 Task: For heading Use Georgia with cyan colour & bold.  font size for heading22,  'Change the font style of data to'Lexend and font size to 14,  Change the alignment of both headline & data to Align right In the sheet  auditingSalesForecast_2024
Action: Mouse moved to (234, 153)
Screenshot: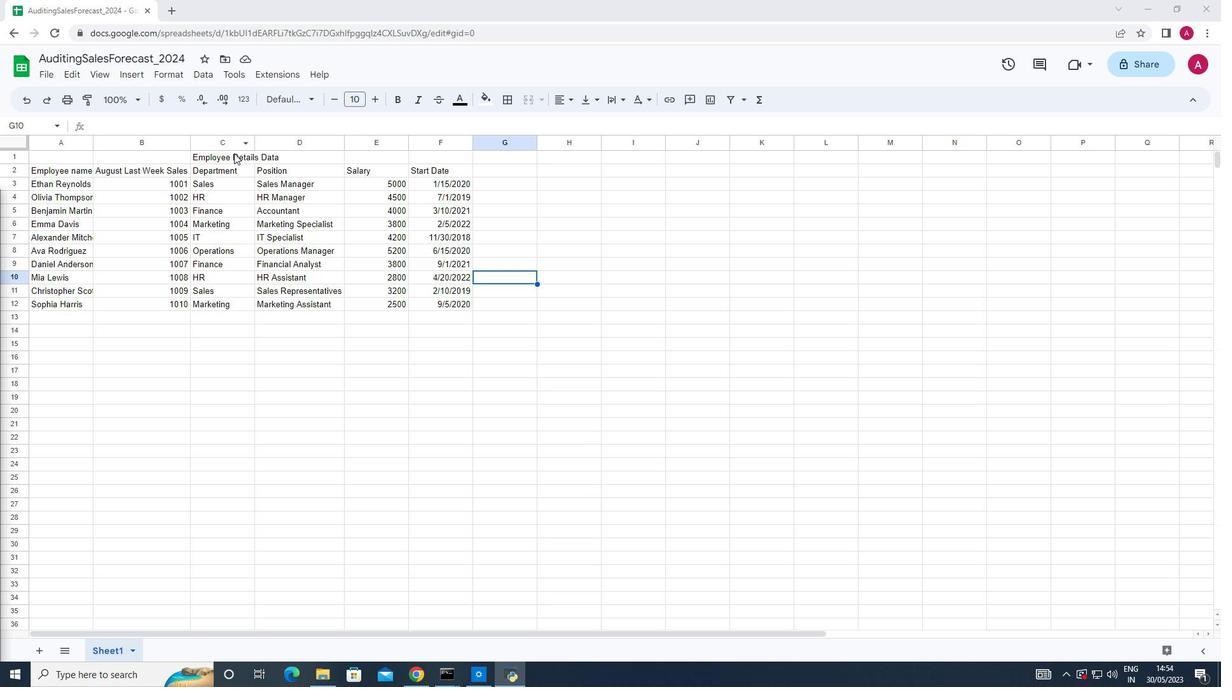 
Action: Mouse pressed left at (234, 153)
Screenshot: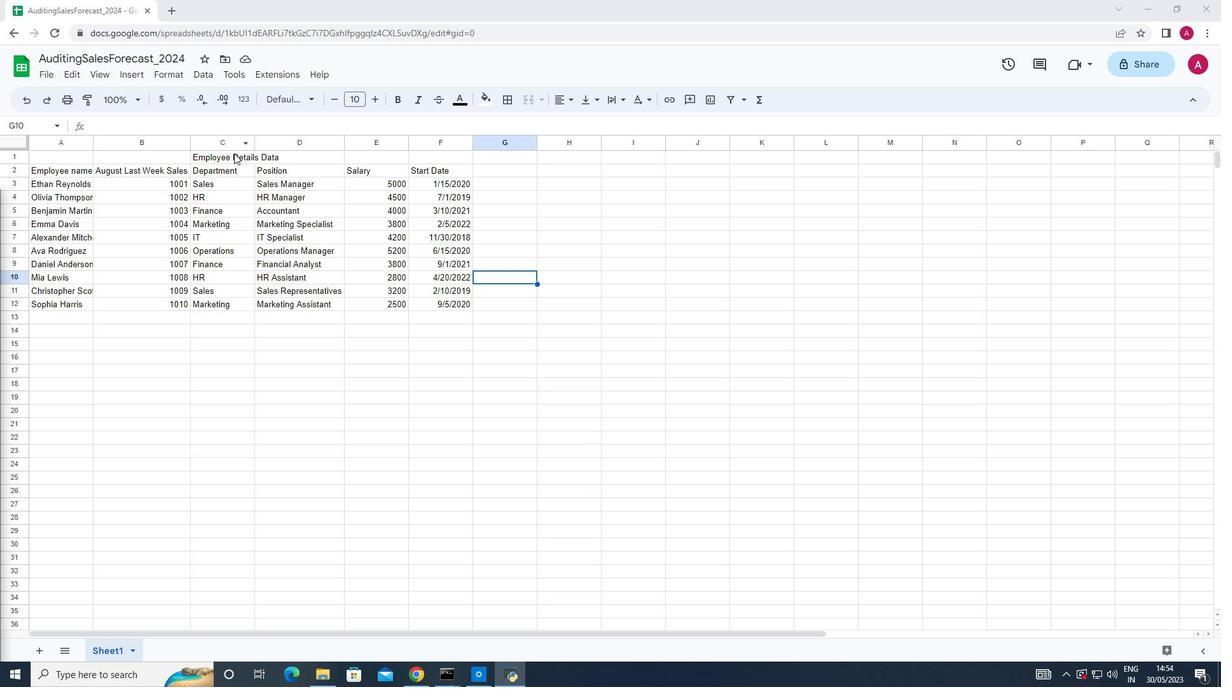 
Action: Mouse moved to (308, 94)
Screenshot: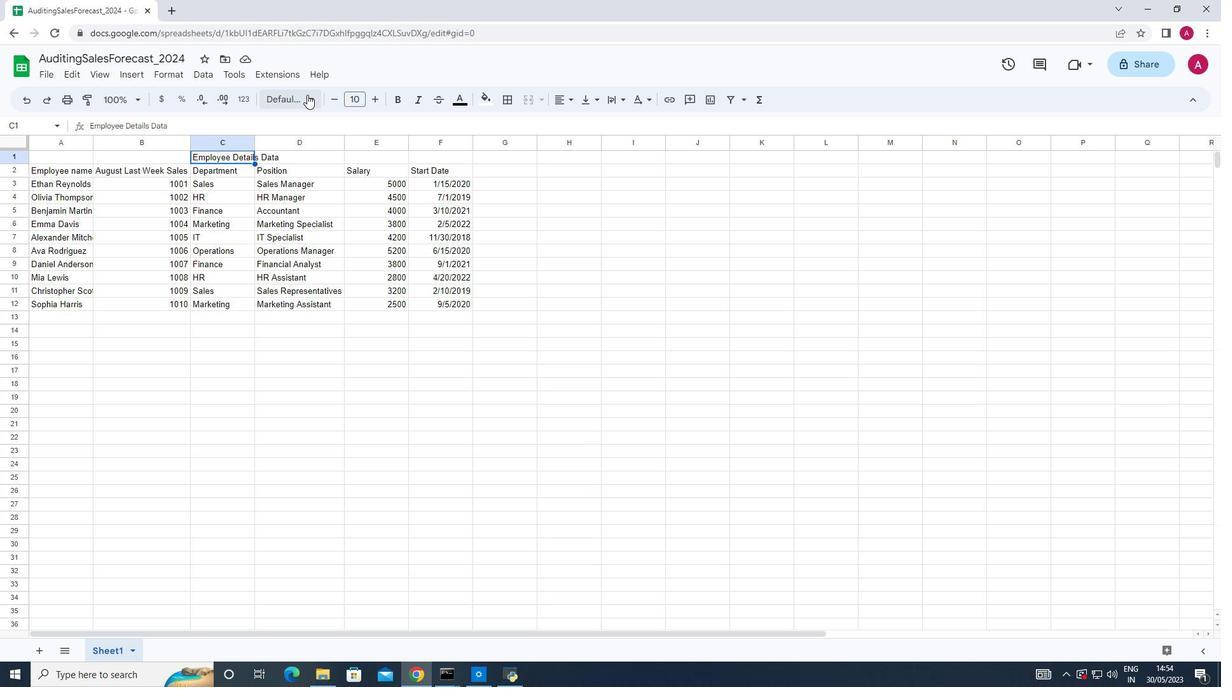
Action: Mouse pressed left at (308, 94)
Screenshot: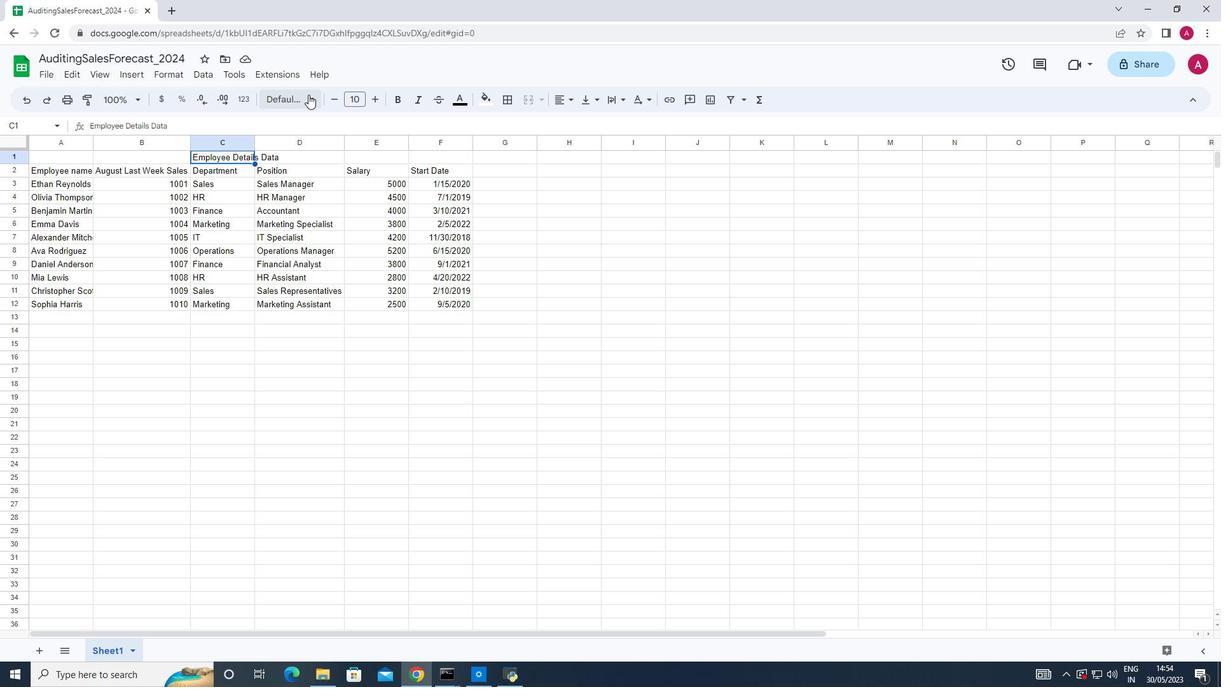 
Action: Mouse moved to (304, 482)
Screenshot: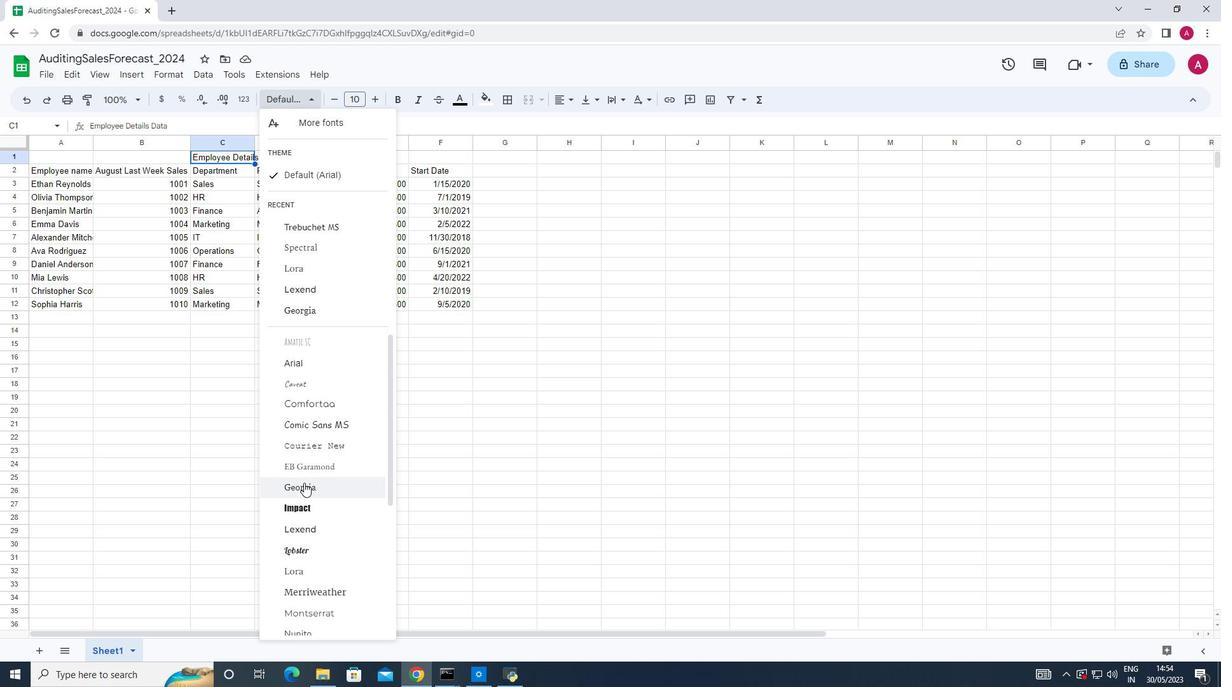 
Action: Mouse pressed left at (304, 482)
Screenshot: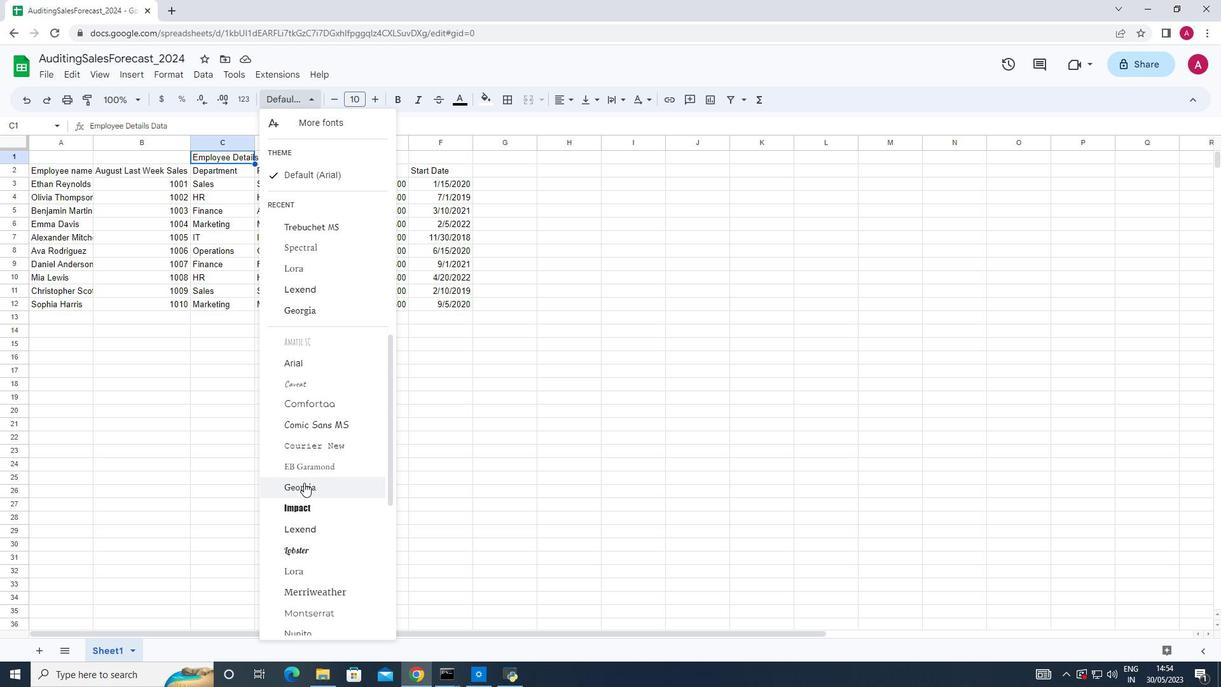 
Action: Mouse moved to (484, 104)
Screenshot: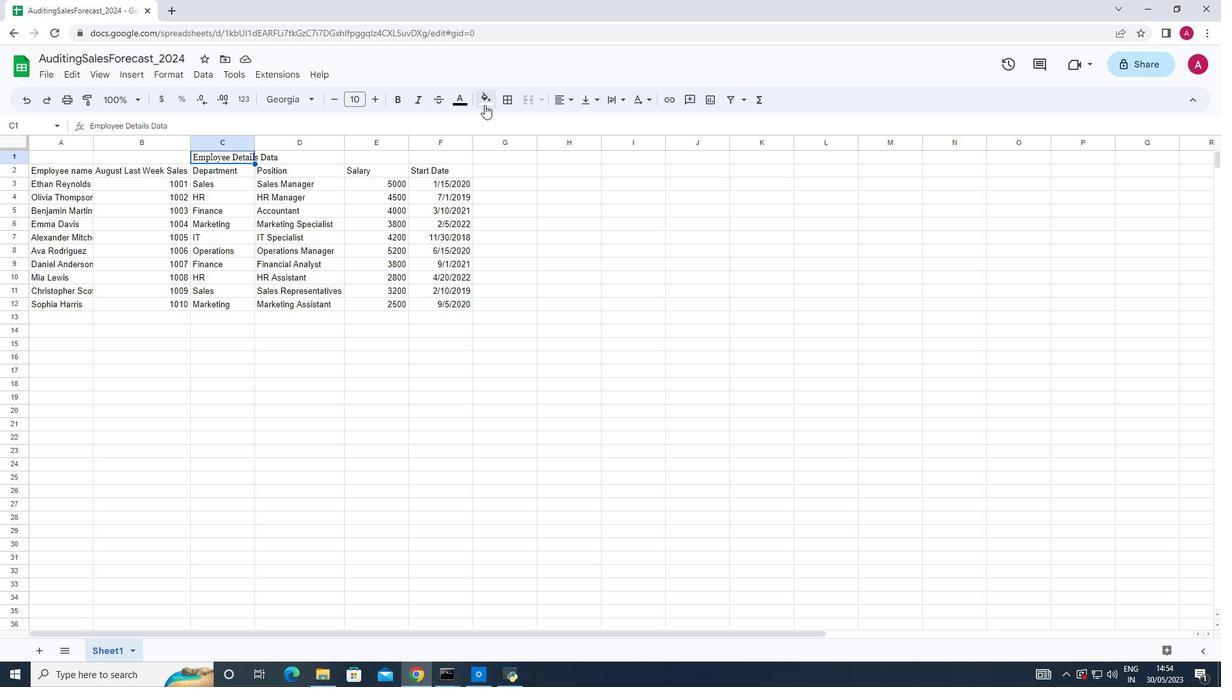 
Action: Mouse pressed left at (484, 104)
Screenshot: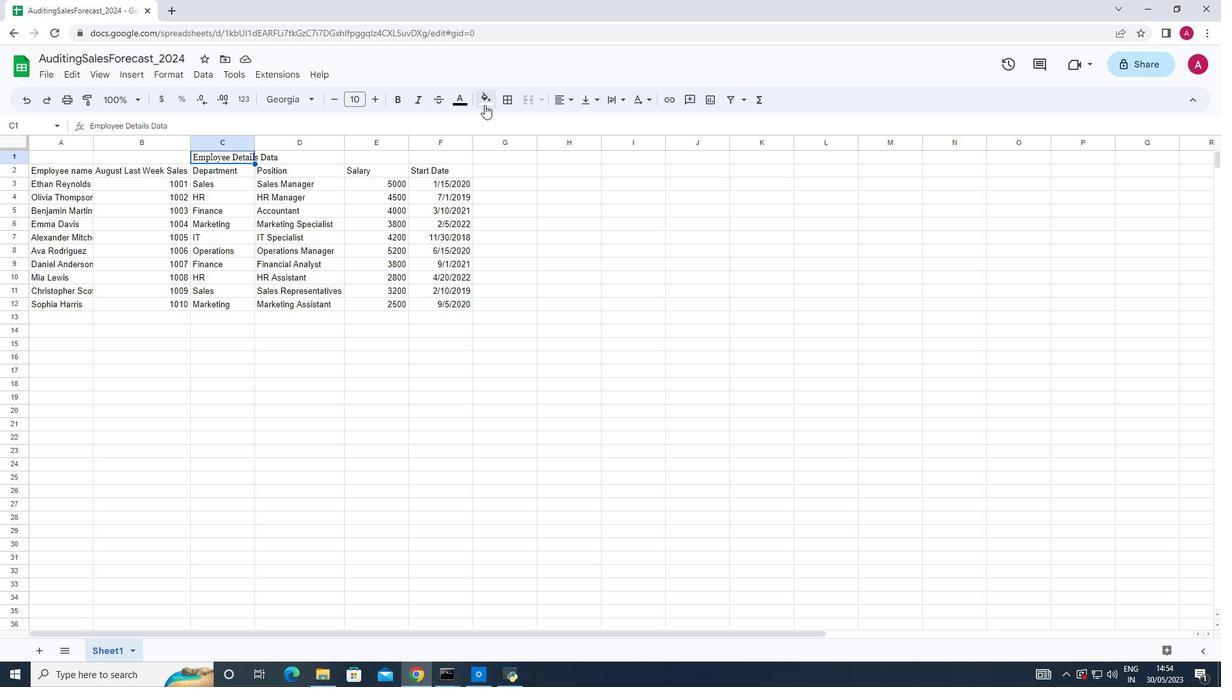 
Action: Mouse moved to (563, 161)
Screenshot: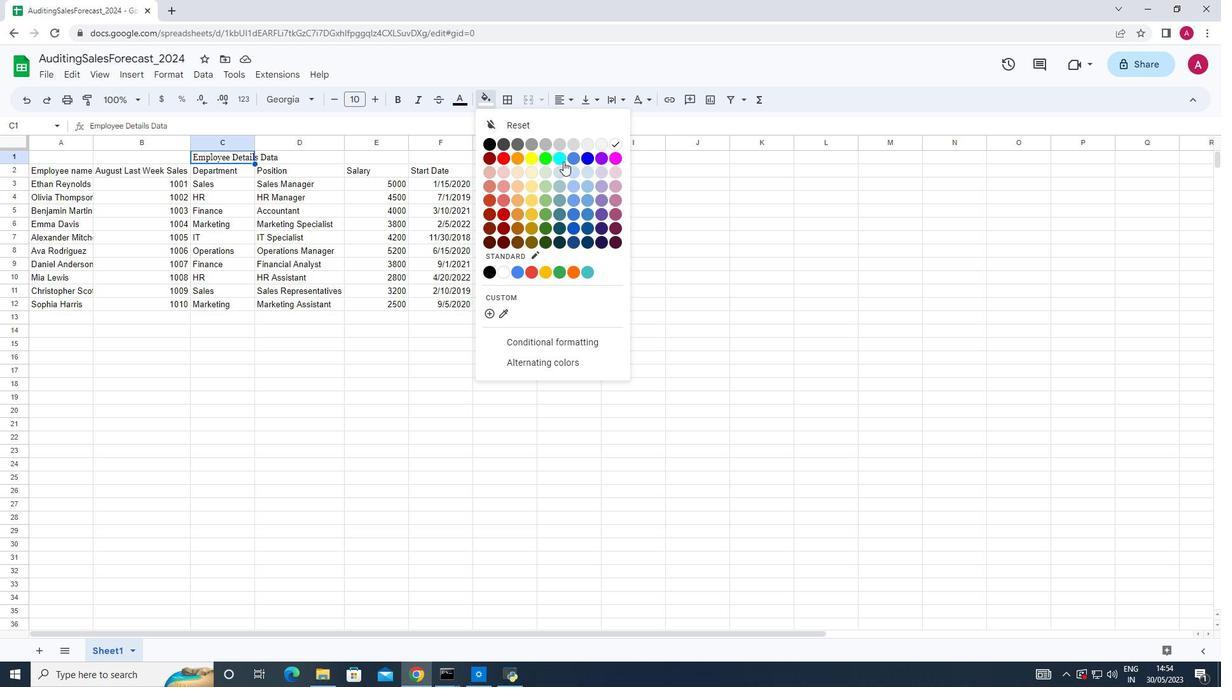 
Action: Mouse pressed left at (563, 161)
Screenshot: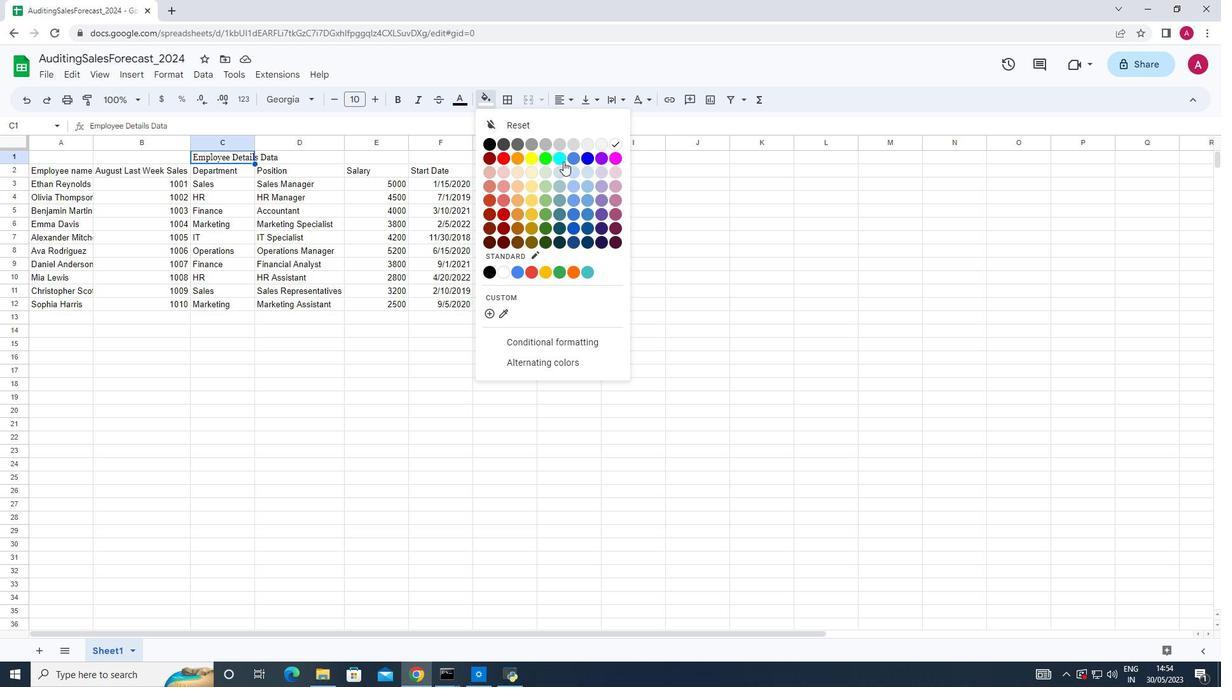 
Action: Mouse moved to (77, 155)
Screenshot: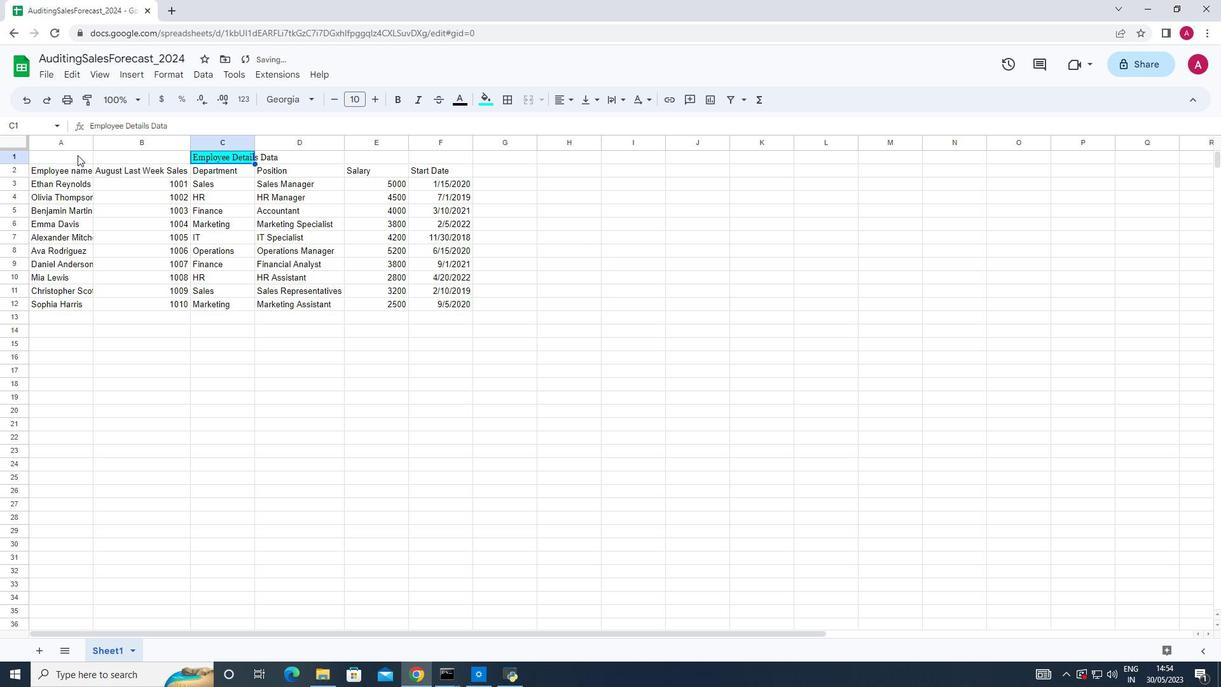 
Action: Mouse pressed left at (77, 155)
Screenshot: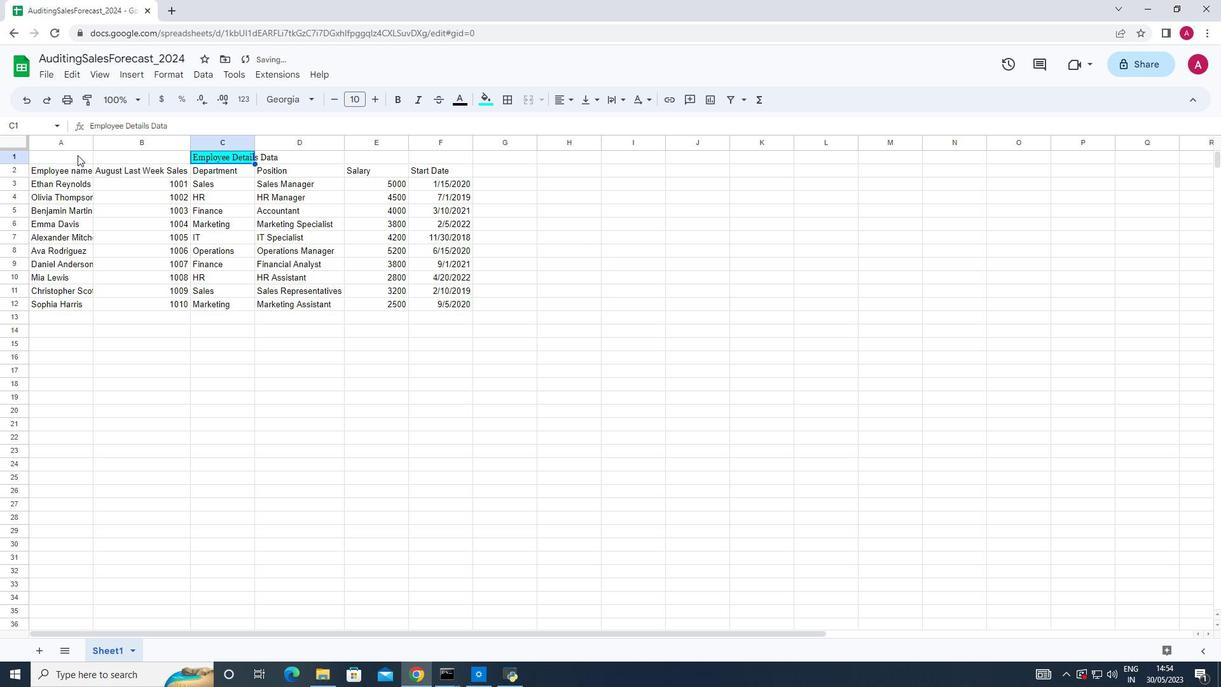 
Action: Mouse moved to (492, 99)
Screenshot: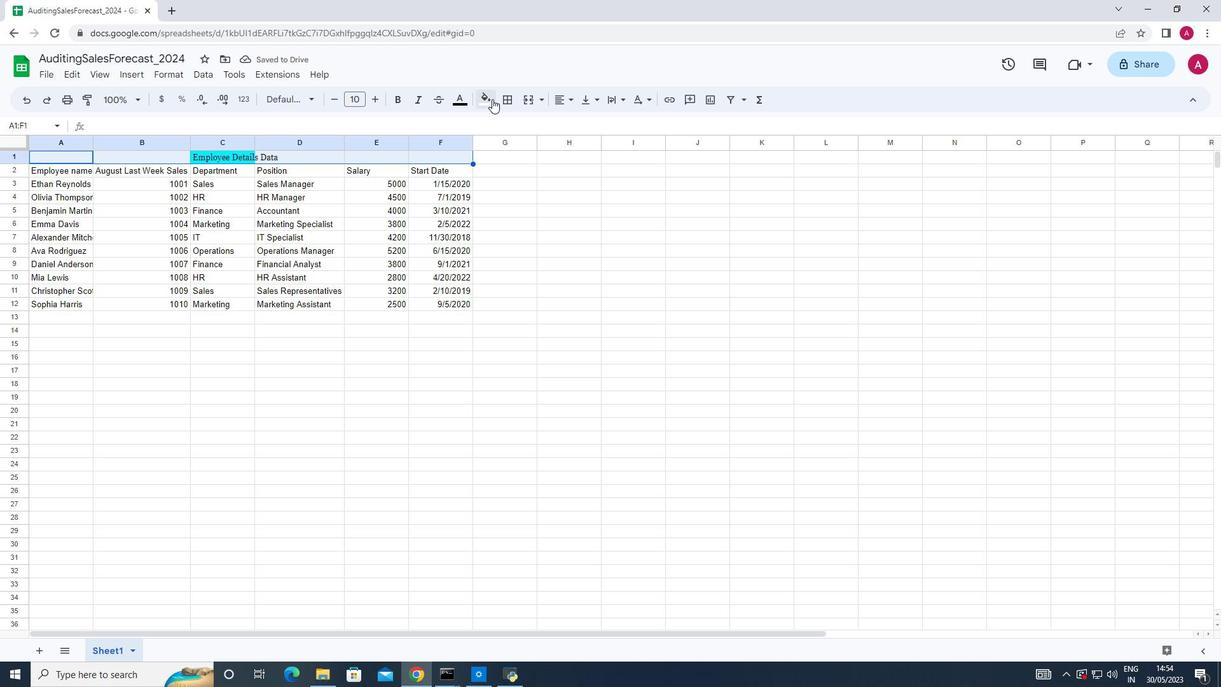 
Action: Mouse pressed left at (492, 99)
Screenshot: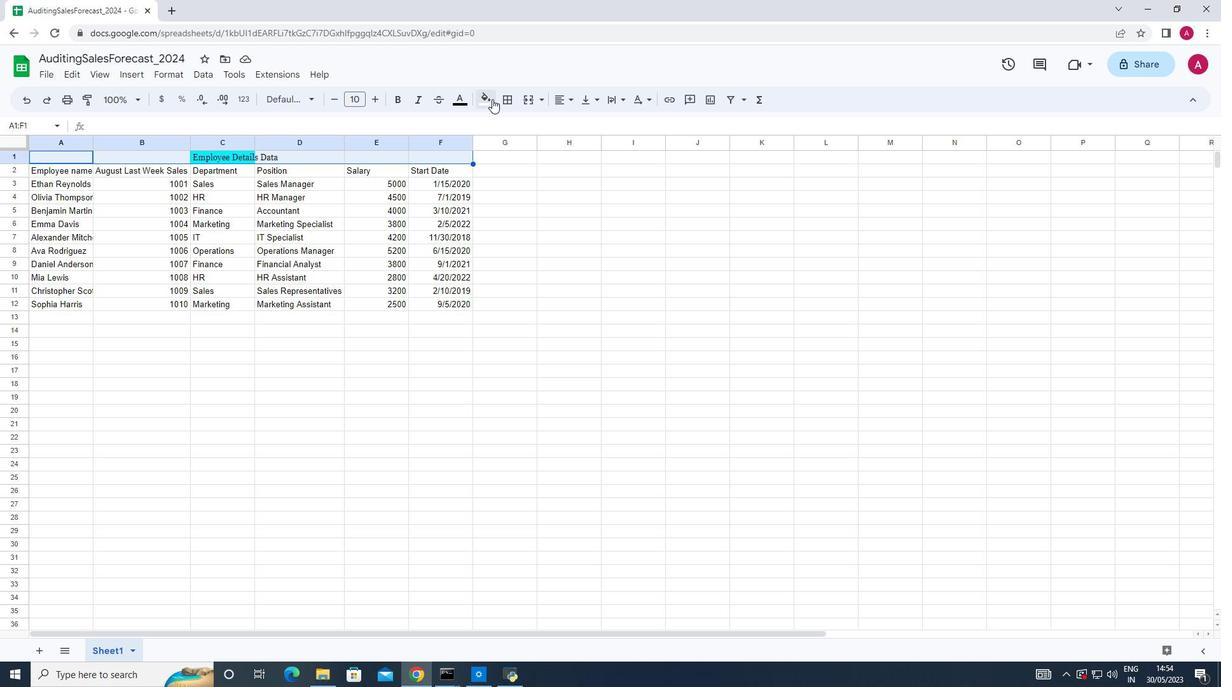 
Action: Mouse moved to (558, 160)
Screenshot: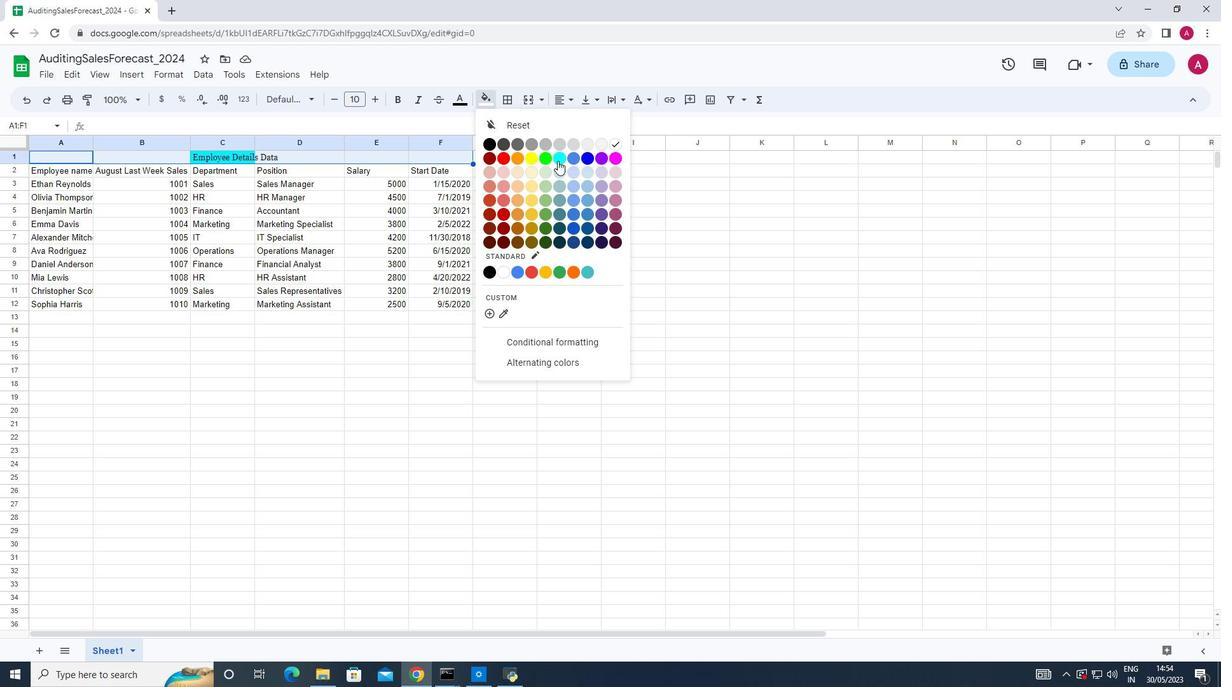 
Action: Mouse pressed left at (558, 160)
Screenshot: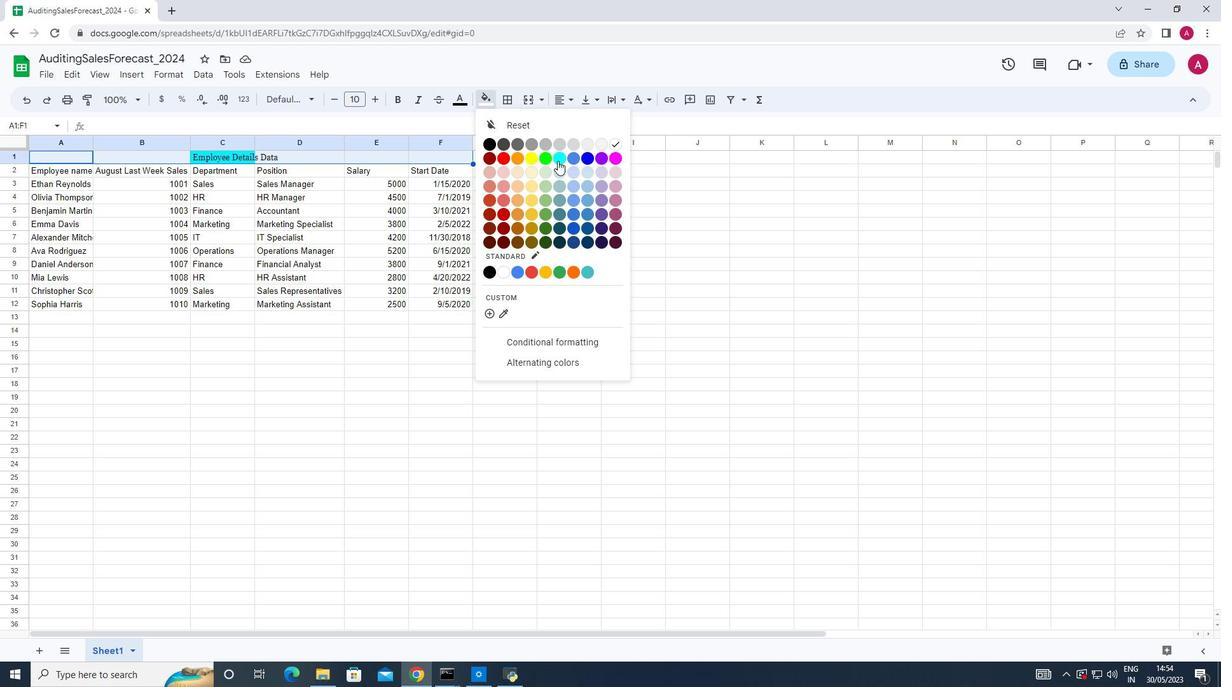 
Action: Mouse moved to (502, 163)
Screenshot: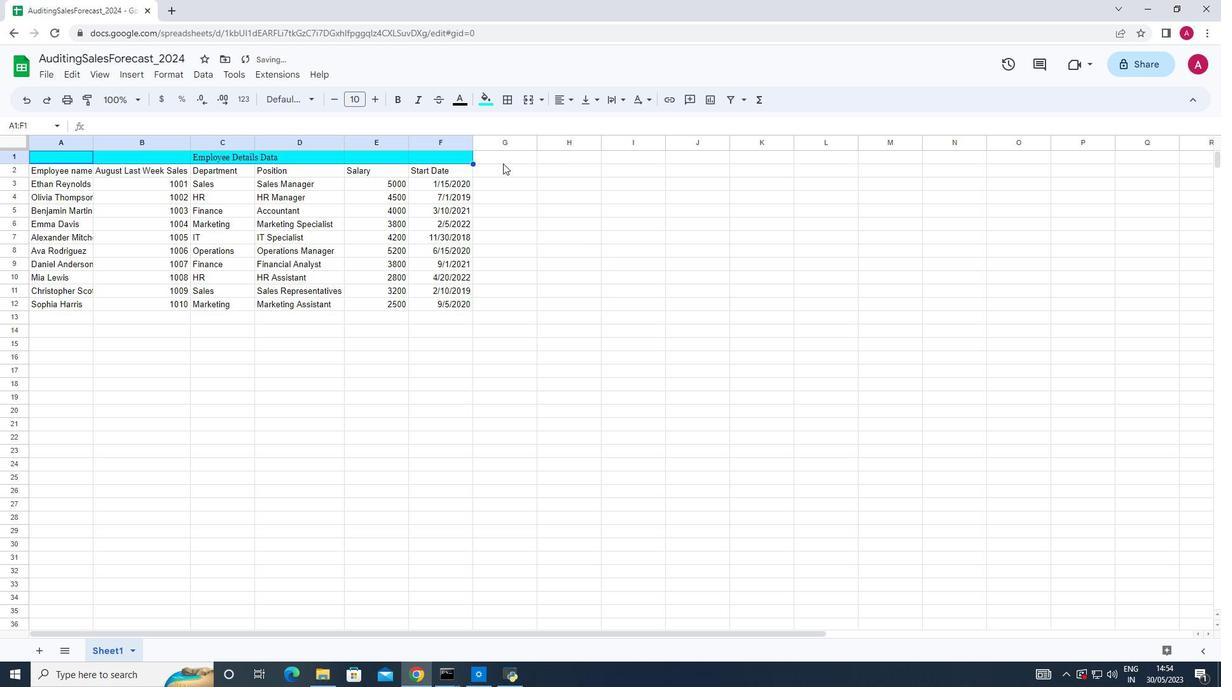 
Action: Mouse pressed left at (502, 163)
Screenshot: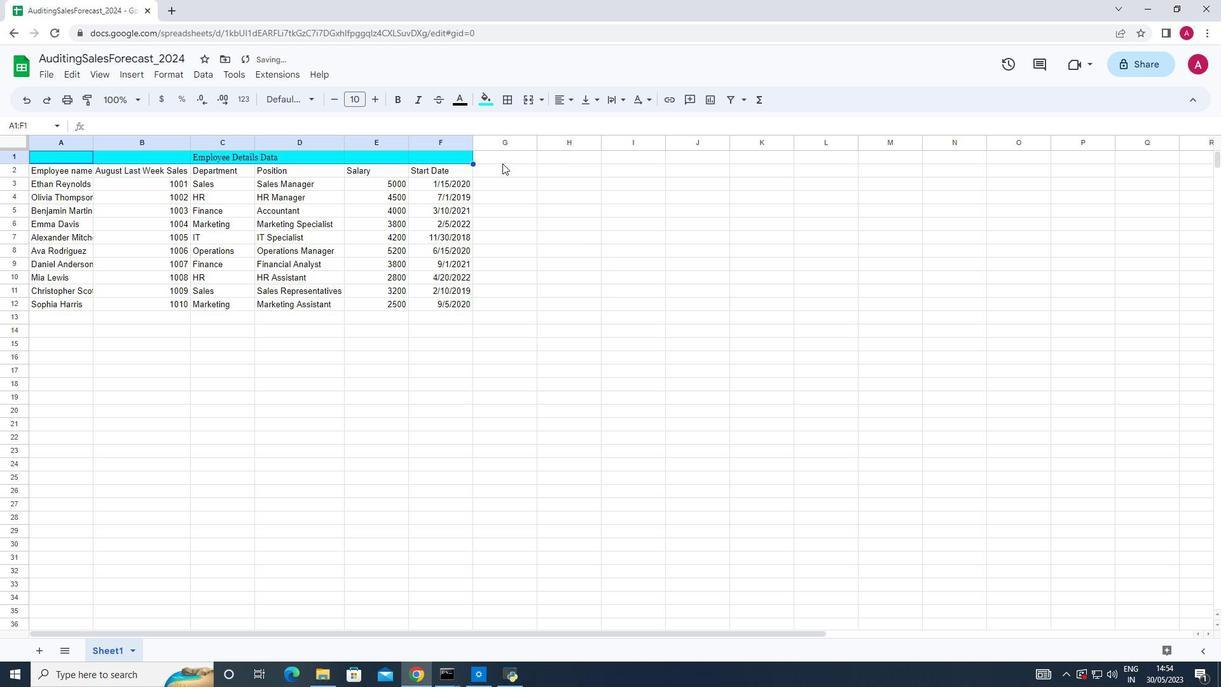
Action: Mouse moved to (270, 153)
Screenshot: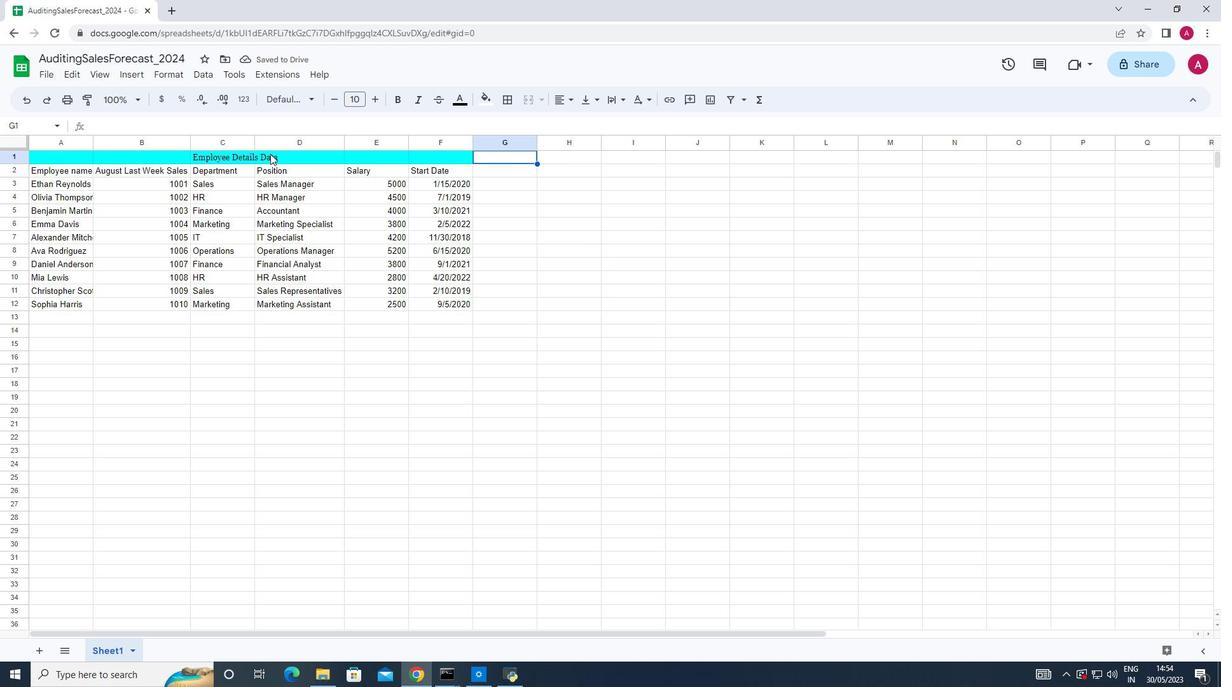 
Action: Mouse pressed left at (270, 153)
Screenshot: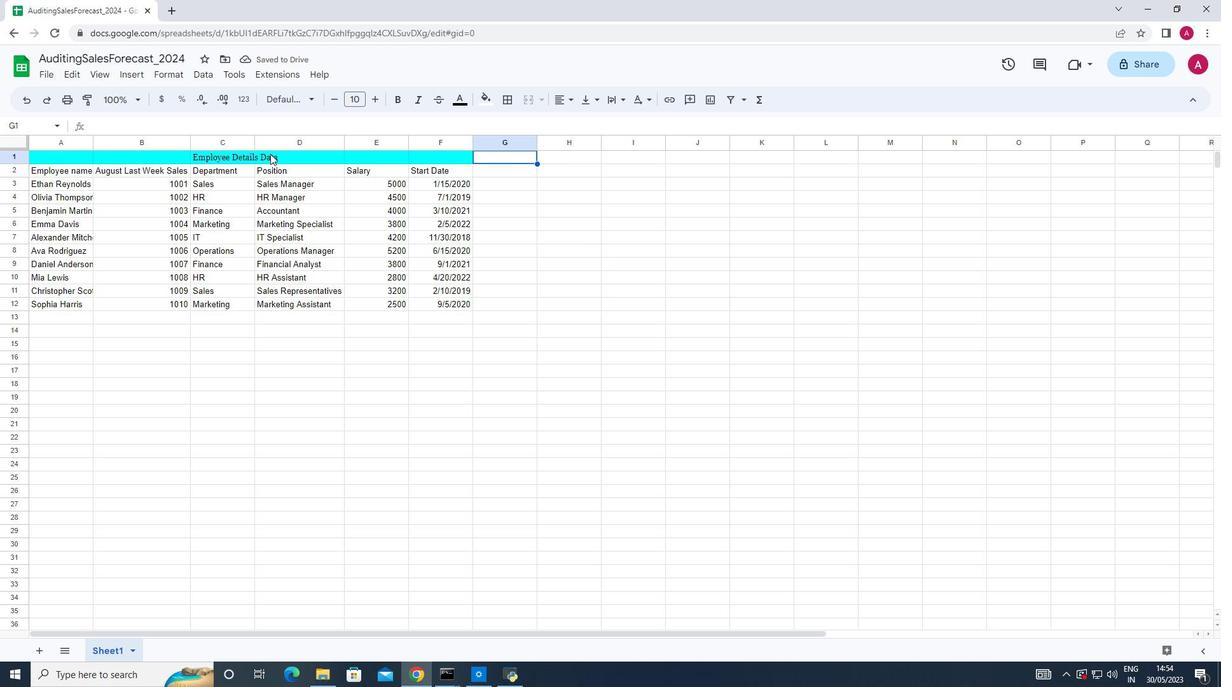 
Action: Mouse moved to (222, 156)
Screenshot: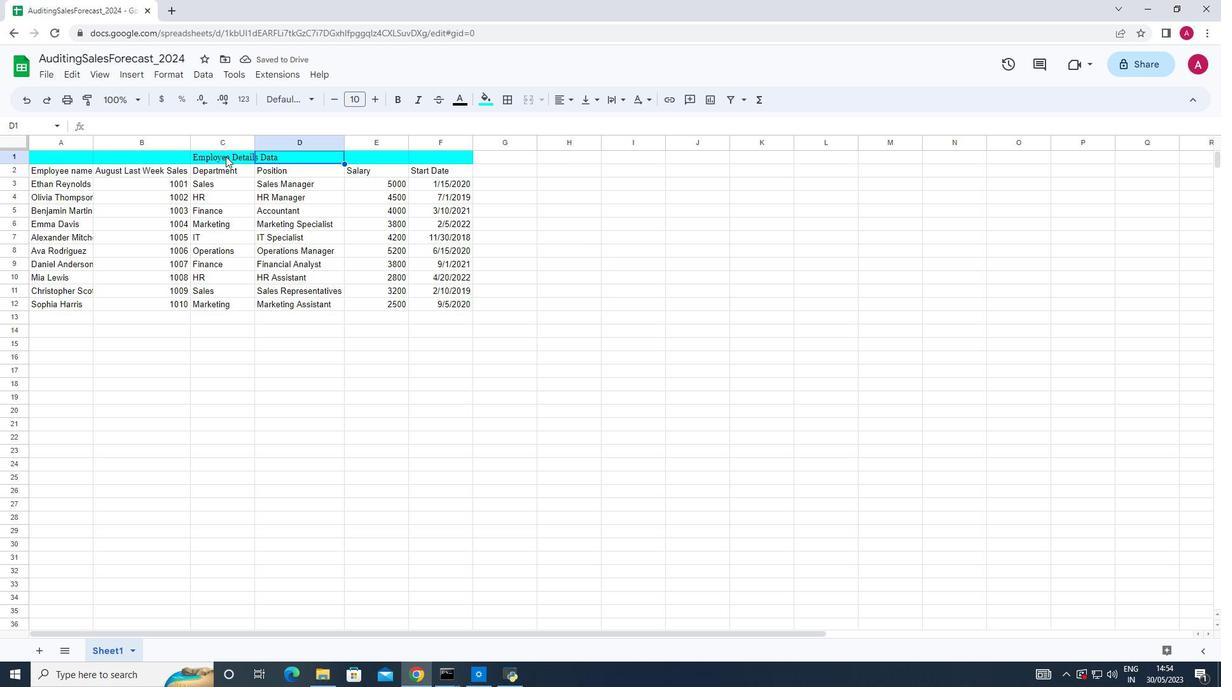 
Action: Mouse pressed left at (222, 156)
Screenshot: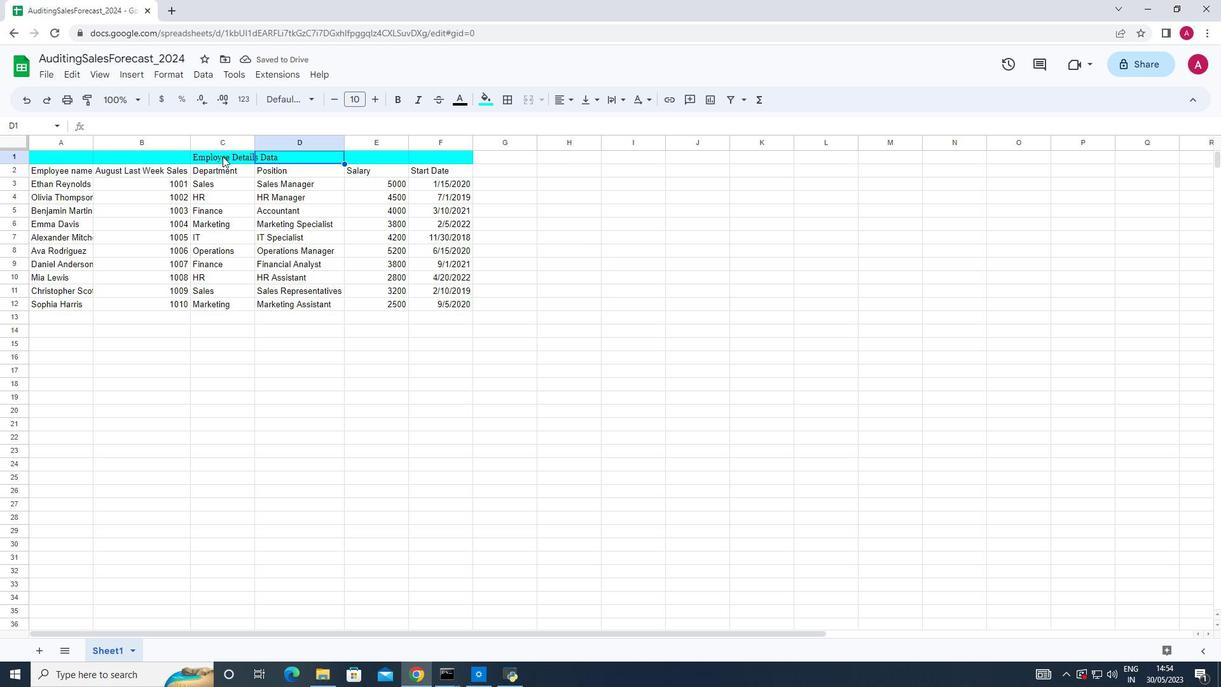 
Action: Mouse moved to (372, 99)
Screenshot: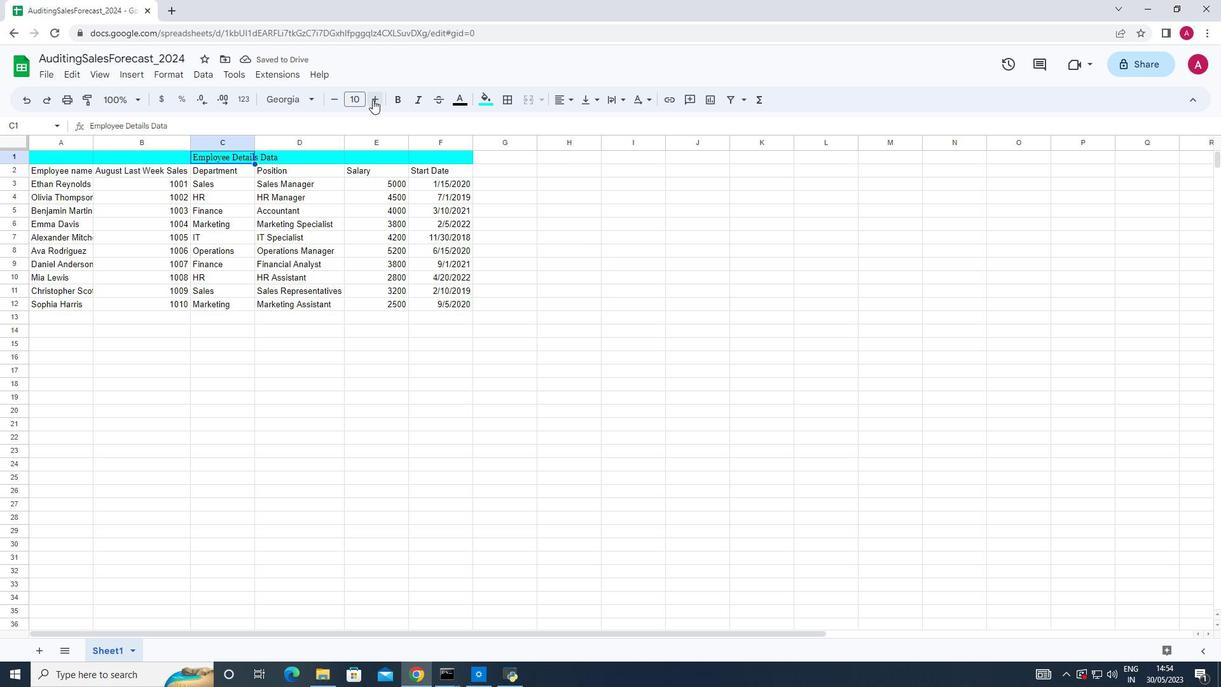 
Action: Mouse pressed left at (372, 99)
Screenshot: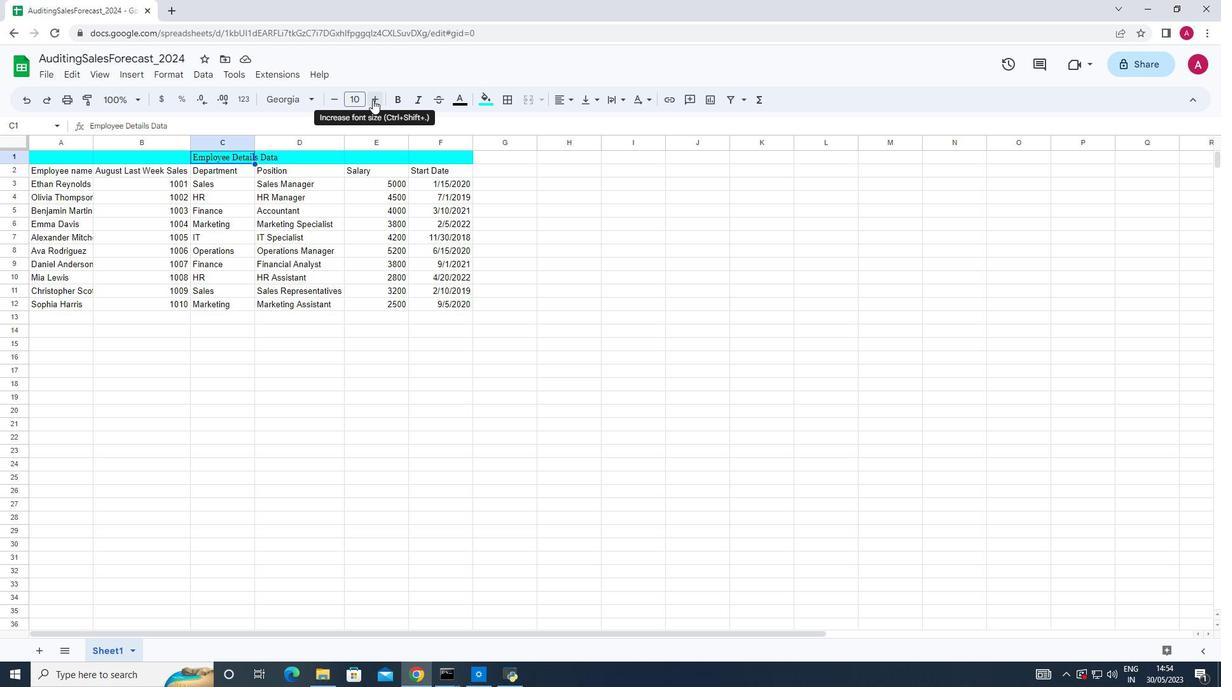 
Action: Mouse pressed left at (372, 99)
Screenshot: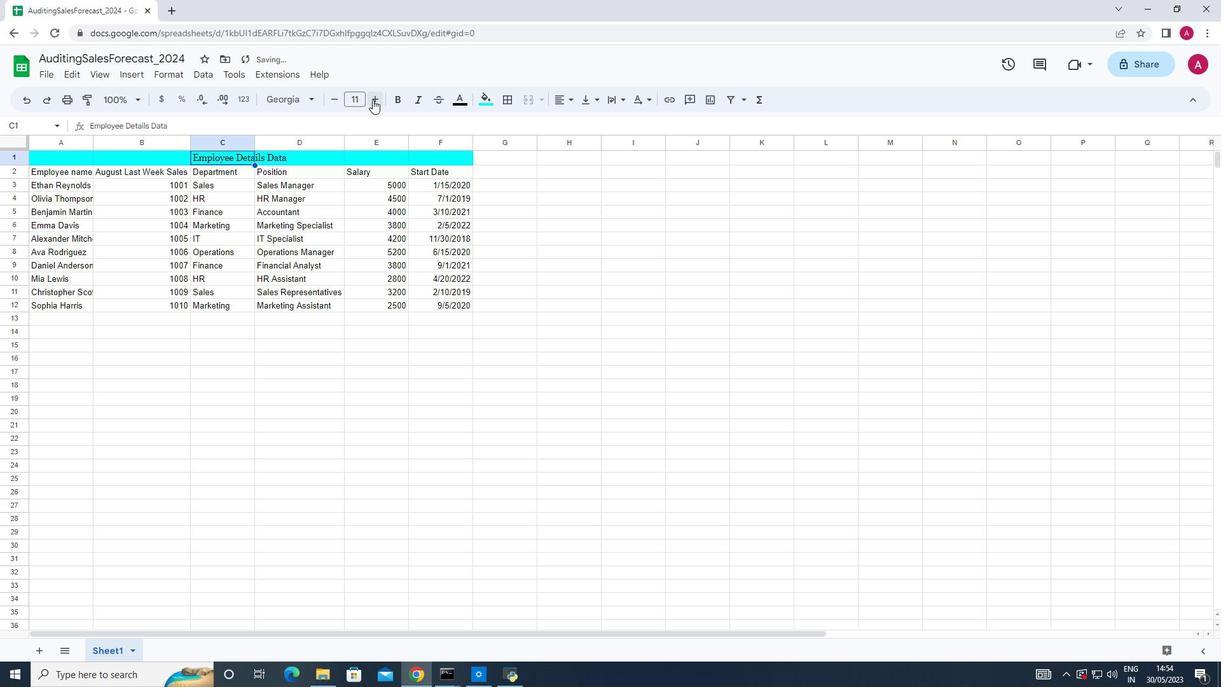 
Action: Mouse pressed left at (372, 99)
Screenshot: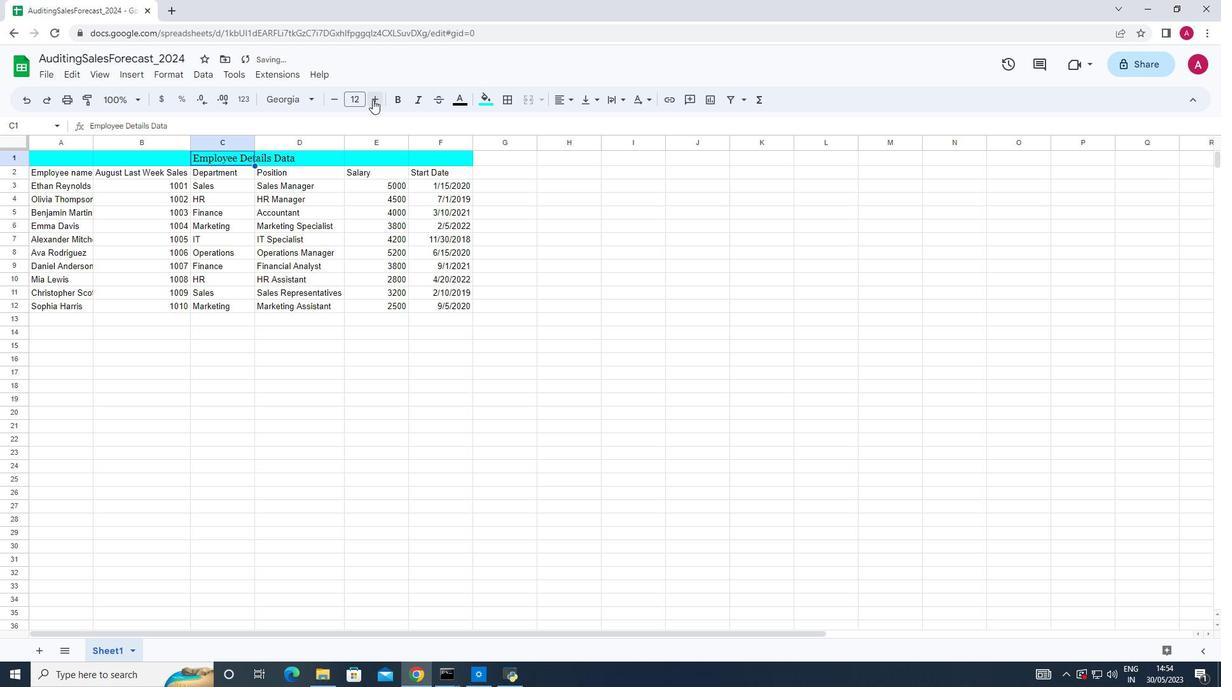 
Action: Mouse pressed left at (372, 99)
Screenshot: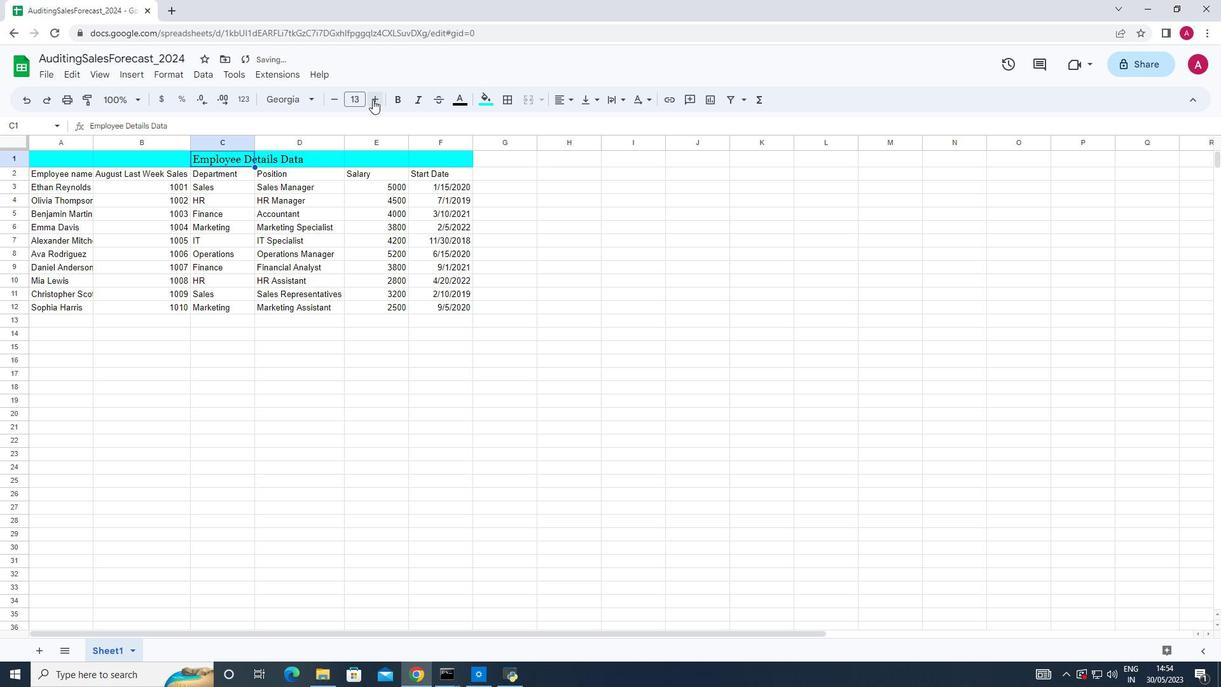 
Action: Mouse pressed left at (372, 99)
Screenshot: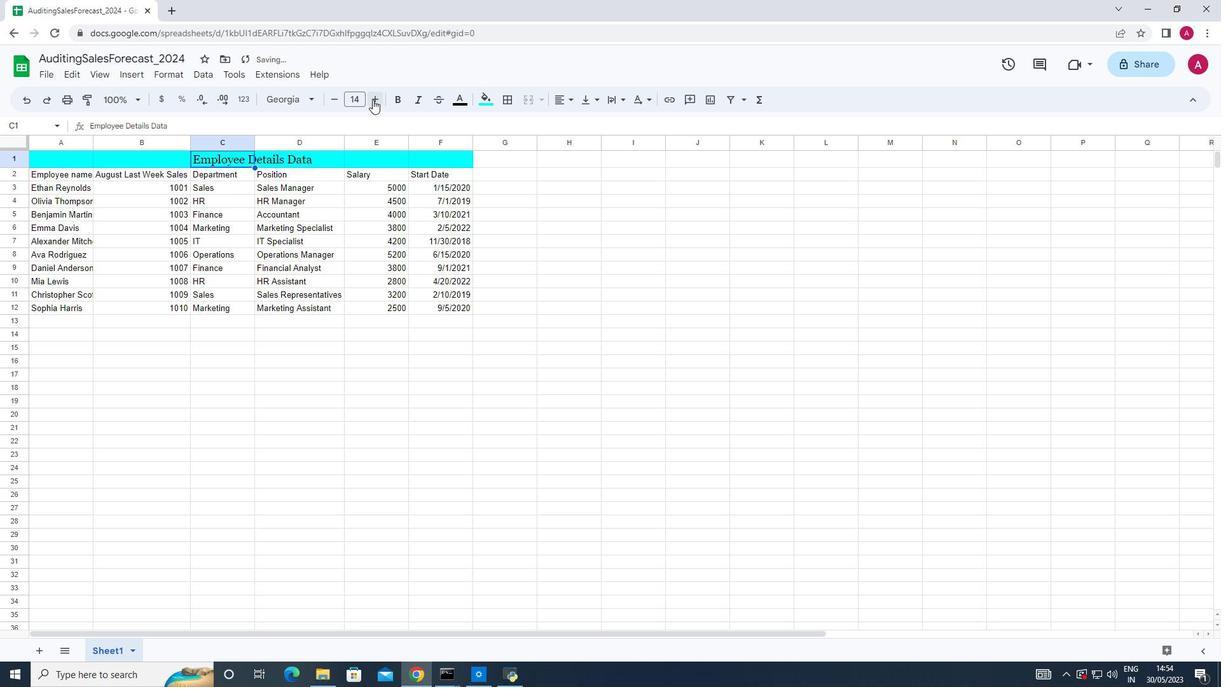 
Action: Mouse pressed left at (372, 99)
Screenshot: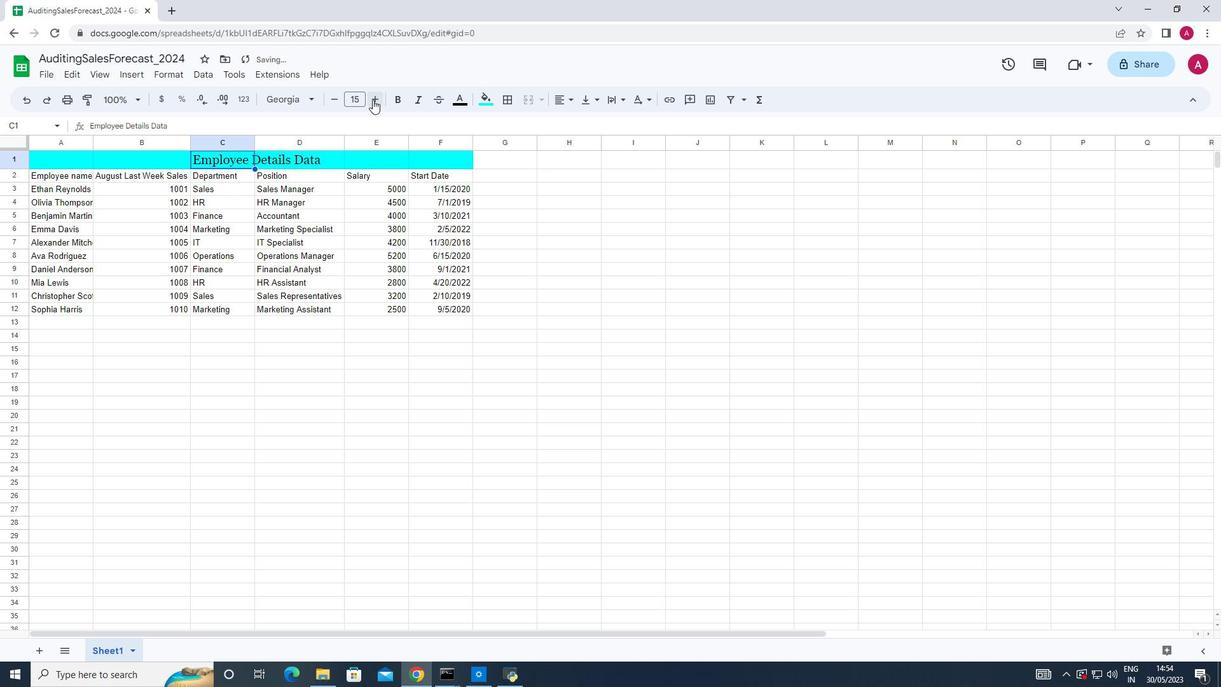 
Action: Mouse pressed left at (372, 99)
Screenshot: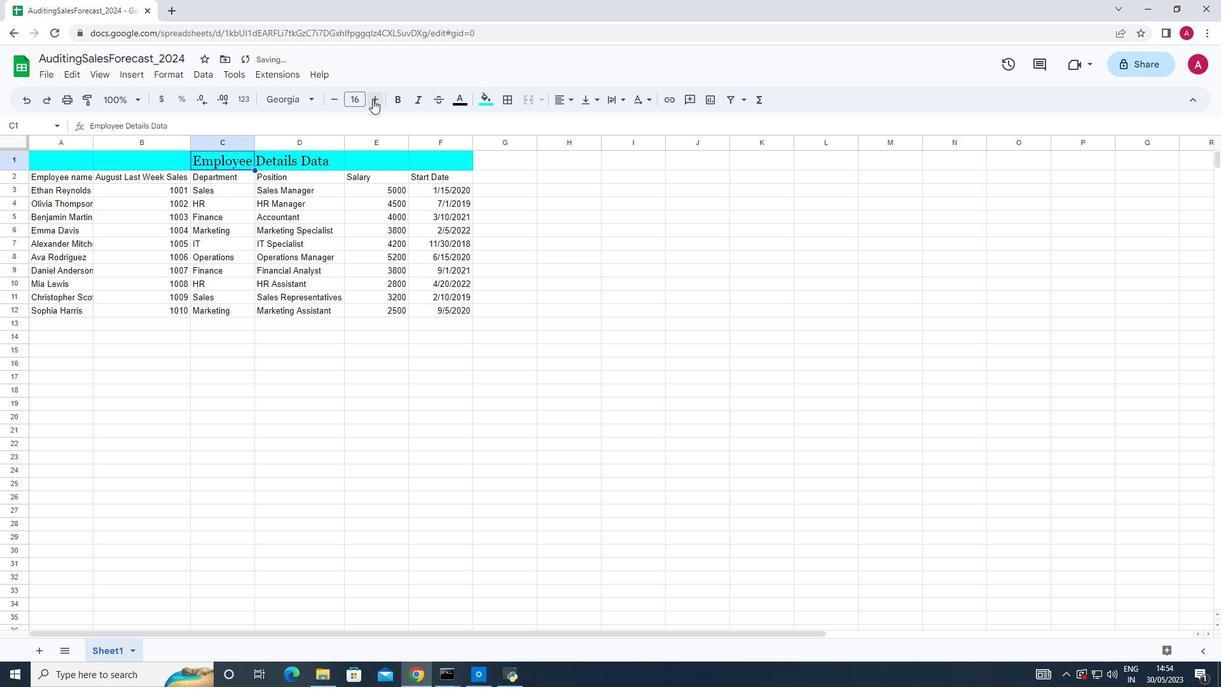 
Action: Mouse pressed left at (372, 99)
Screenshot: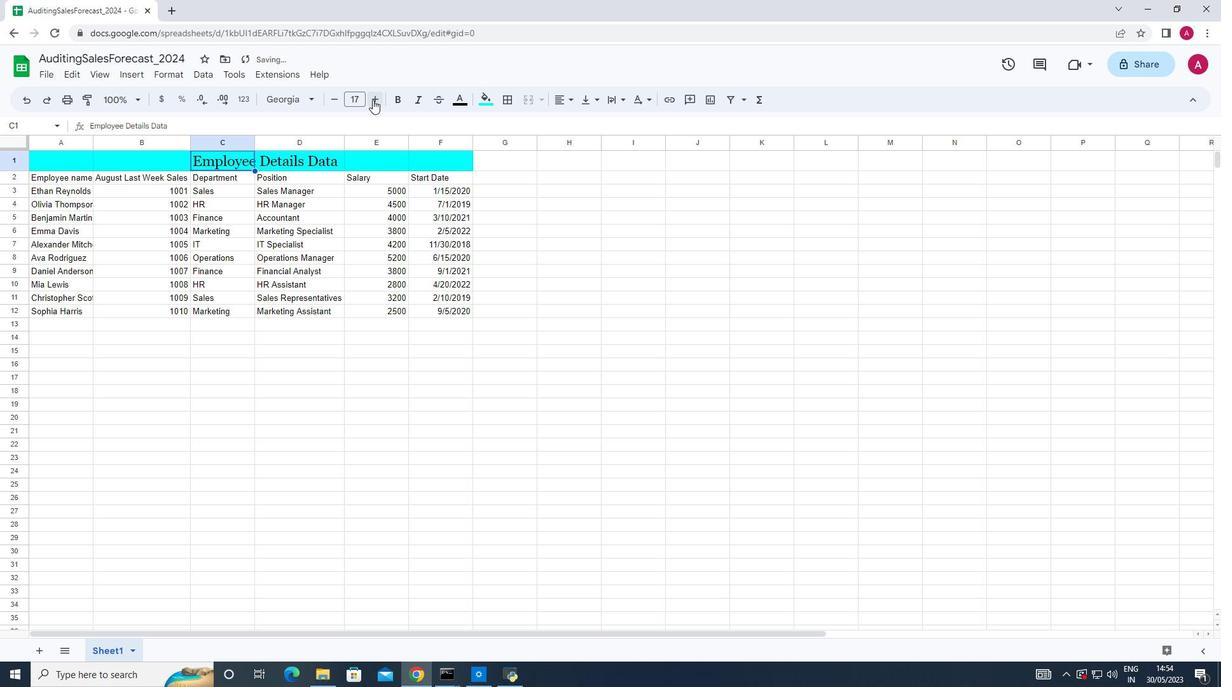 
Action: Mouse pressed left at (372, 99)
Screenshot: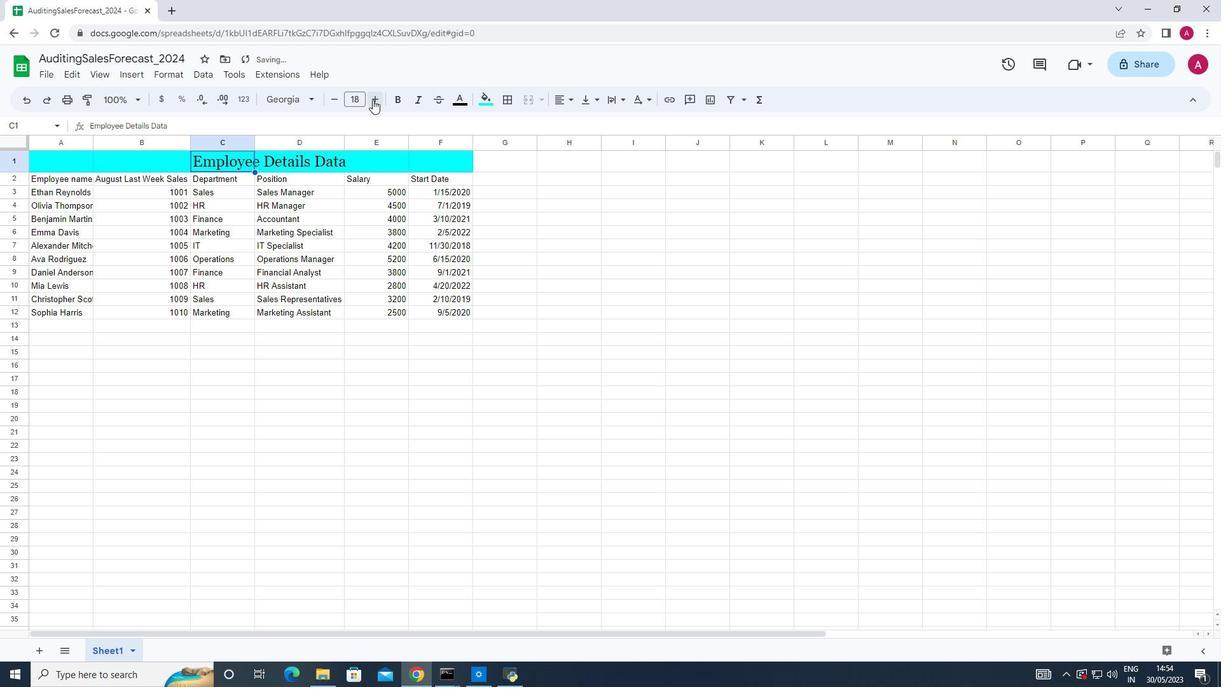 
Action: Mouse pressed left at (372, 99)
Screenshot: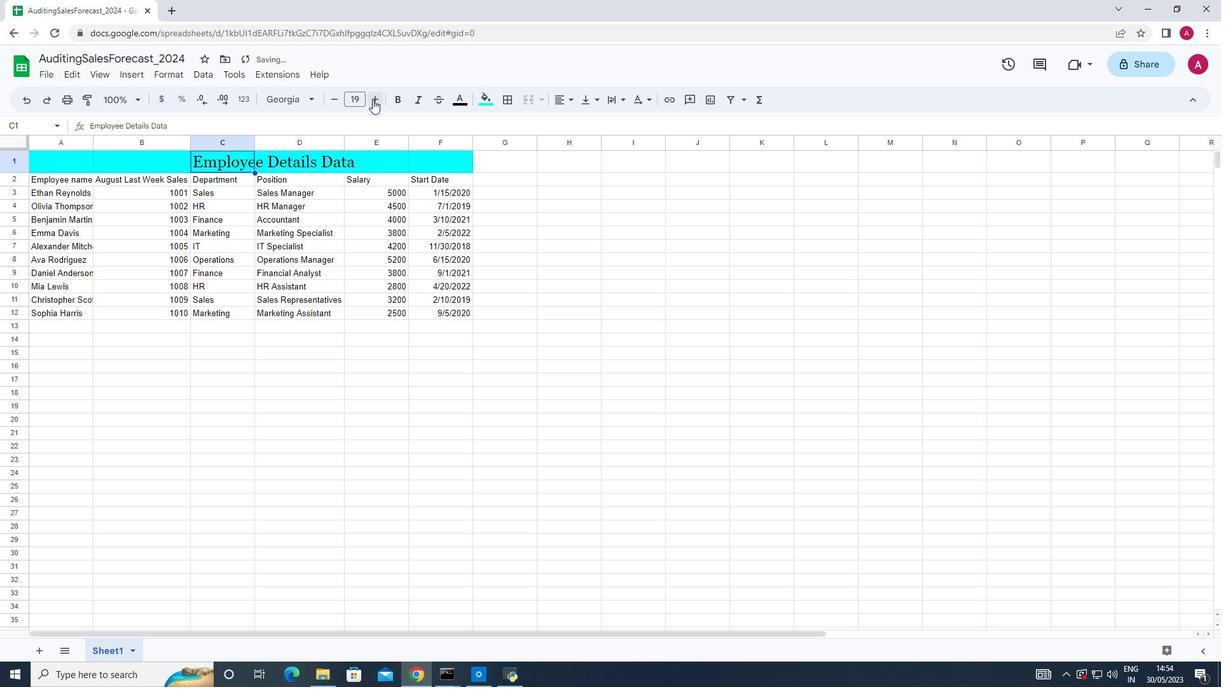 
Action: Mouse pressed left at (372, 99)
Screenshot: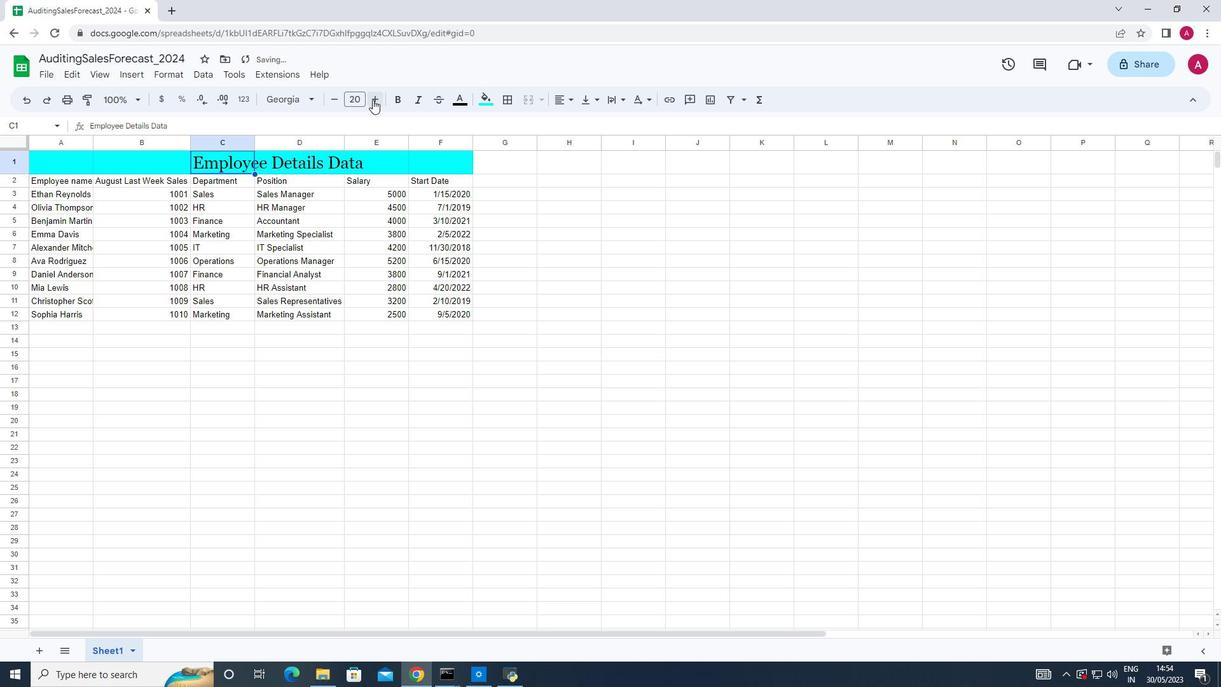 
Action: Mouse pressed left at (372, 99)
Screenshot: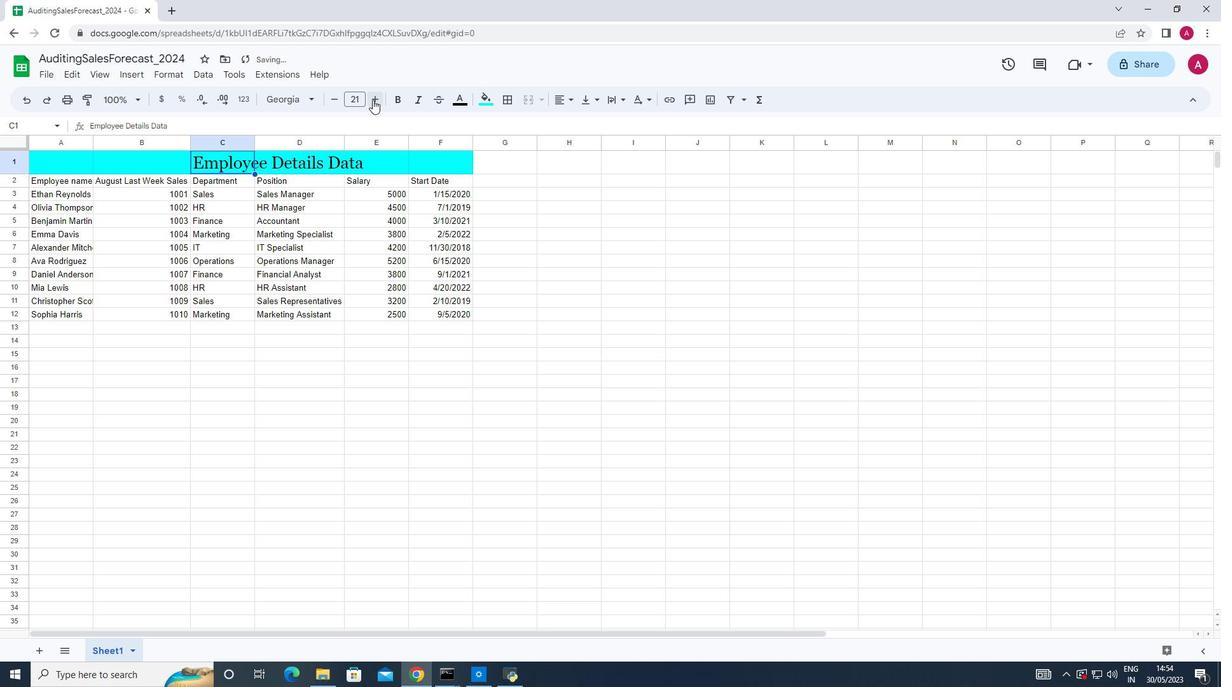 
Action: Mouse moved to (299, 382)
Screenshot: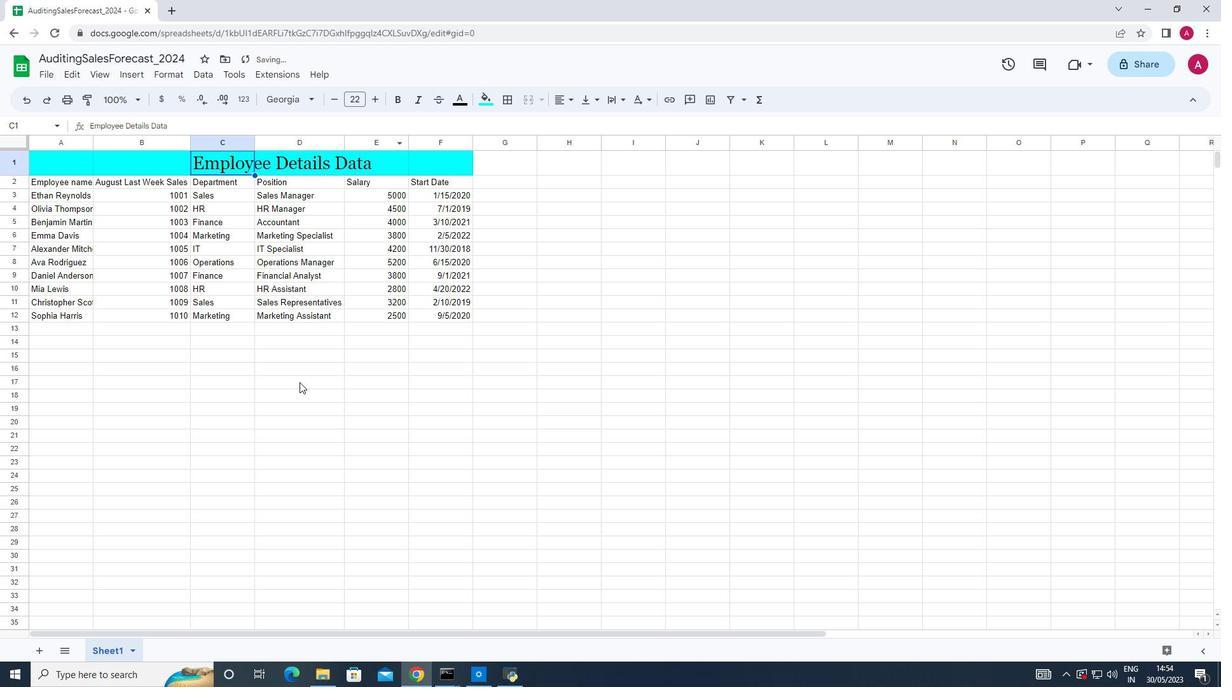 
Action: Mouse pressed left at (299, 382)
Screenshot: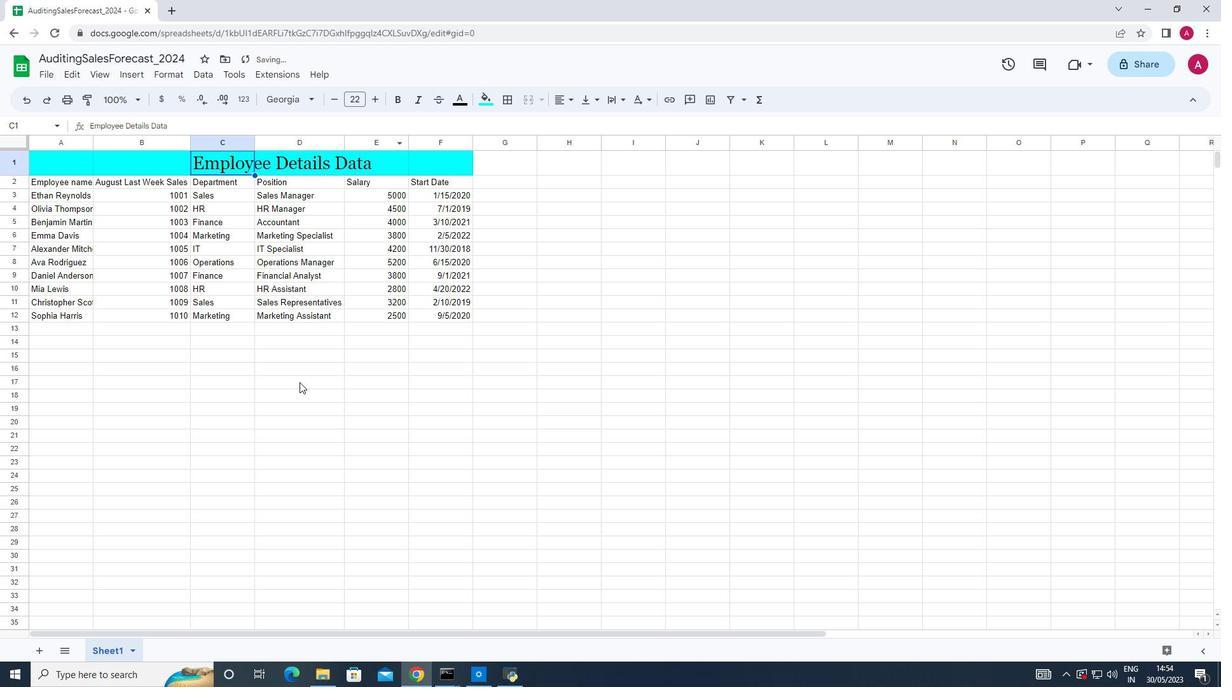 
Action: Mouse moved to (67, 182)
Screenshot: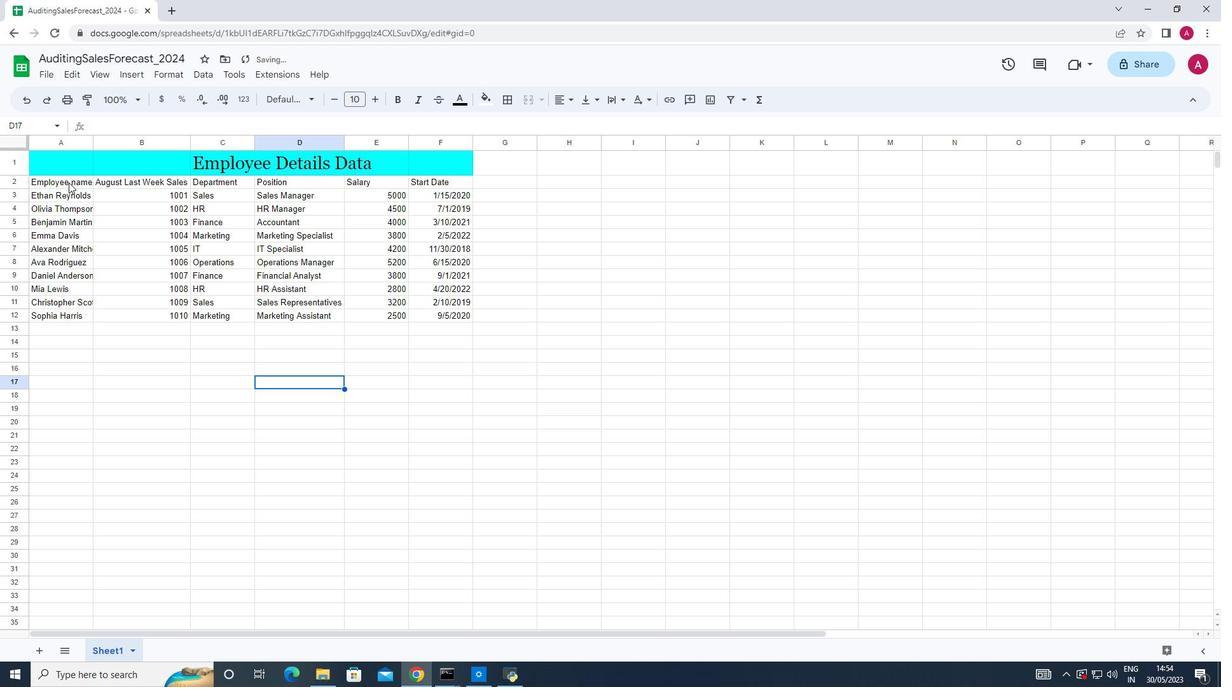 
Action: Mouse pressed left at (67, 182)
Screenshot: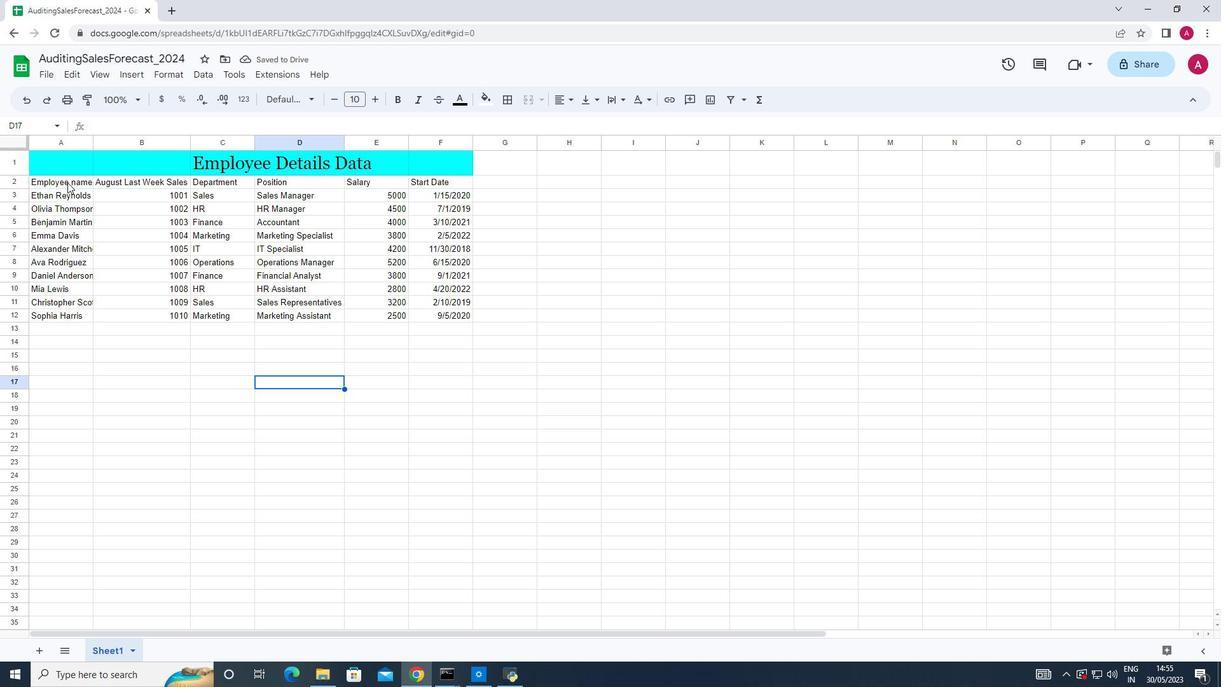 
Action: Mouse moved to (308, 98)
Screenshot: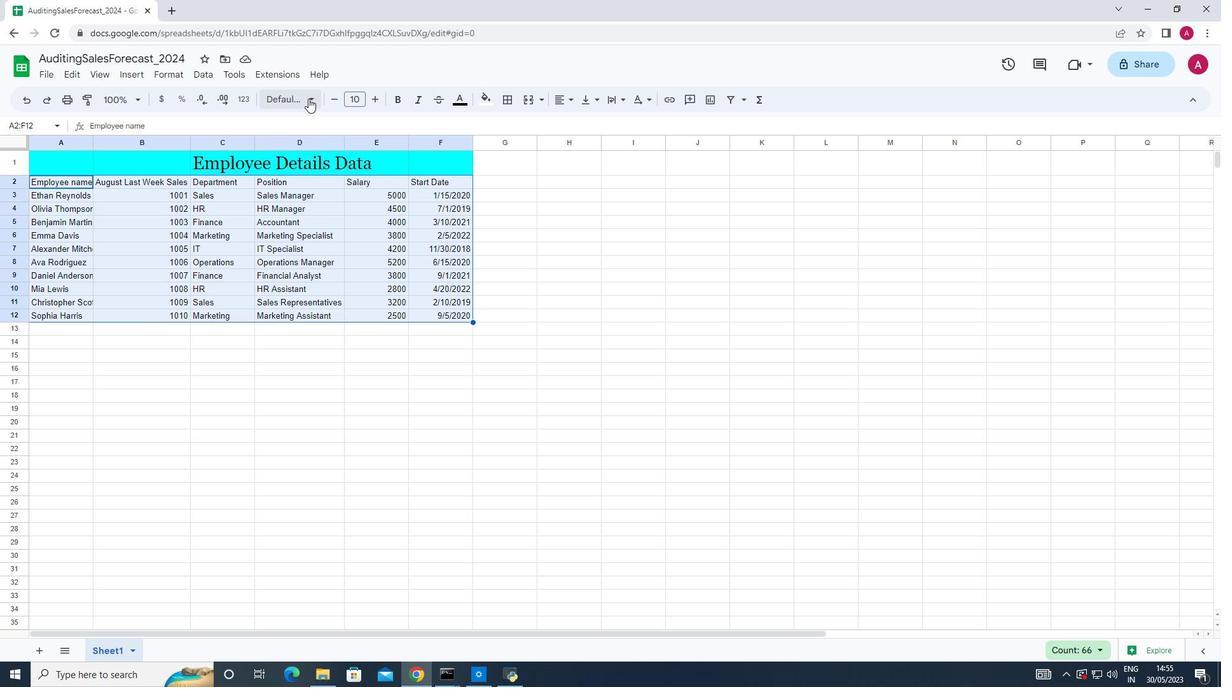 
Action: Mouse pressed left at (308, 98)
Screenshot: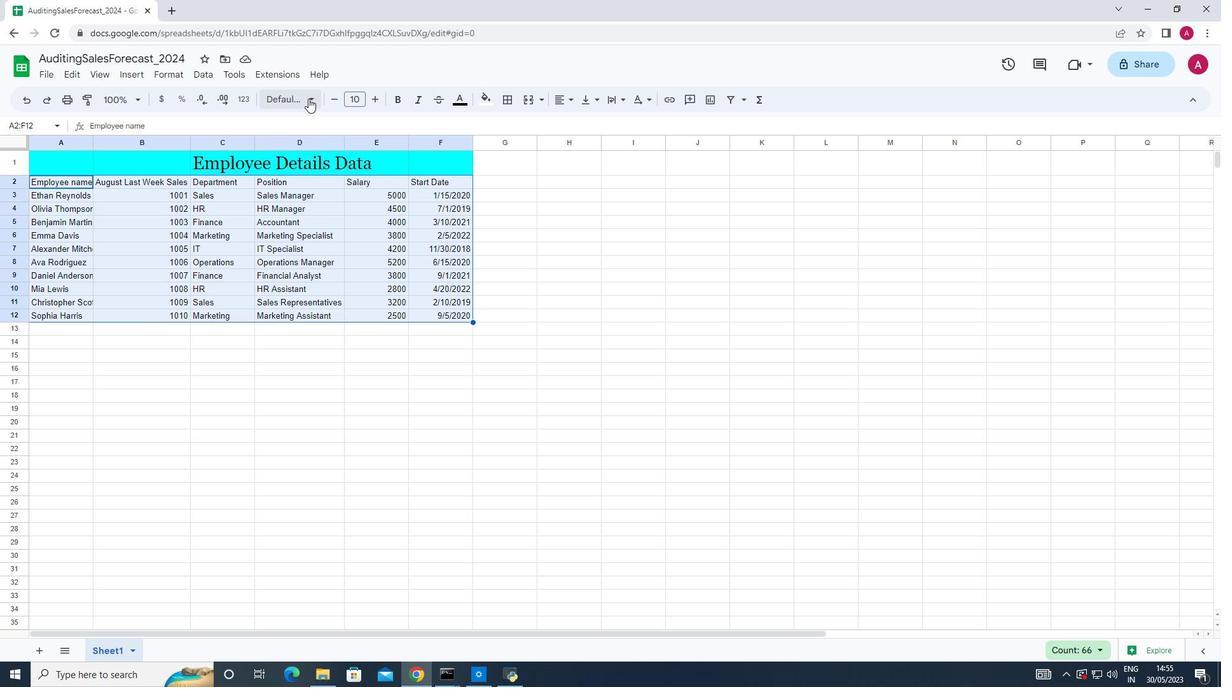 
Action: Mouse moved to (320, 313)
Screenshot: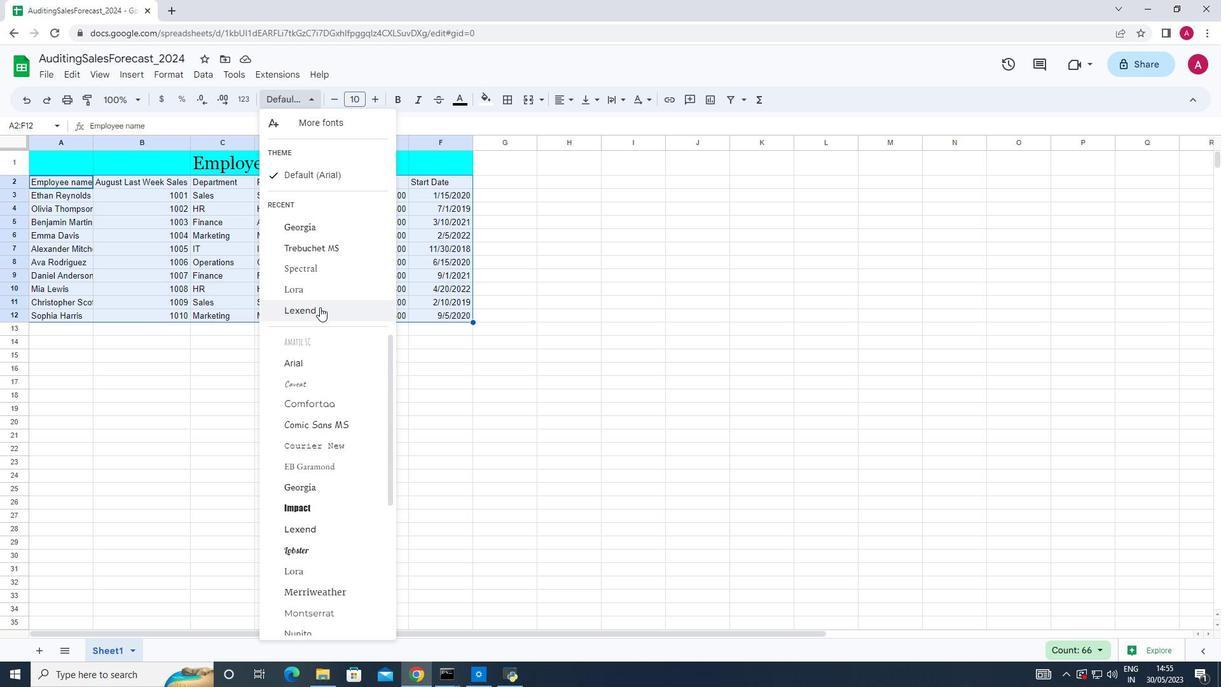 
Action: Mouse pressed left at (320, 313)
Screenshot: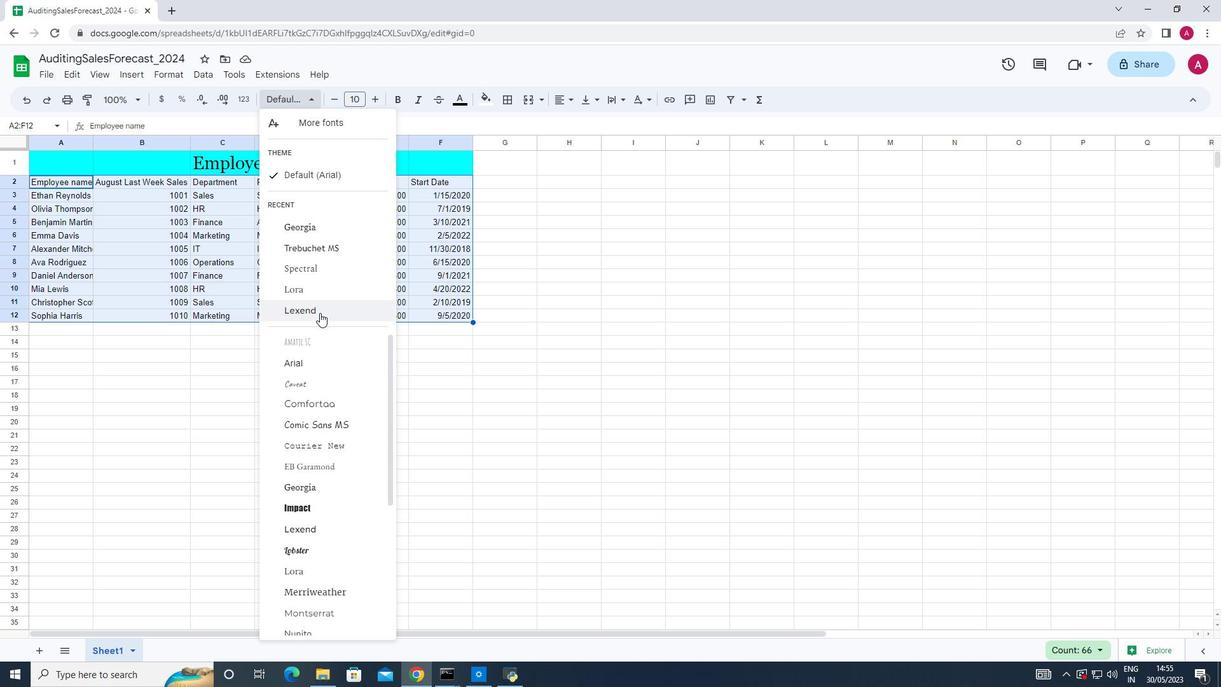 
Action: Mouse moved to (371, 100)
Screenshot: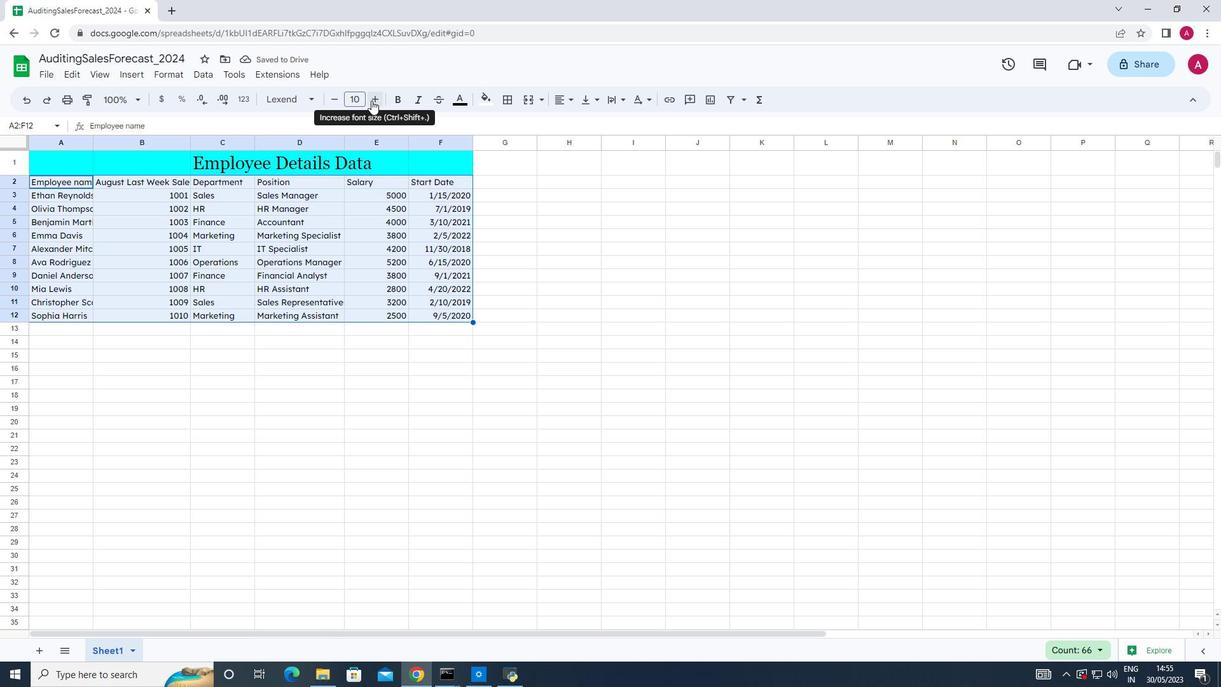 
Action: Mouse pressed left at (371, 100)
Screenshot: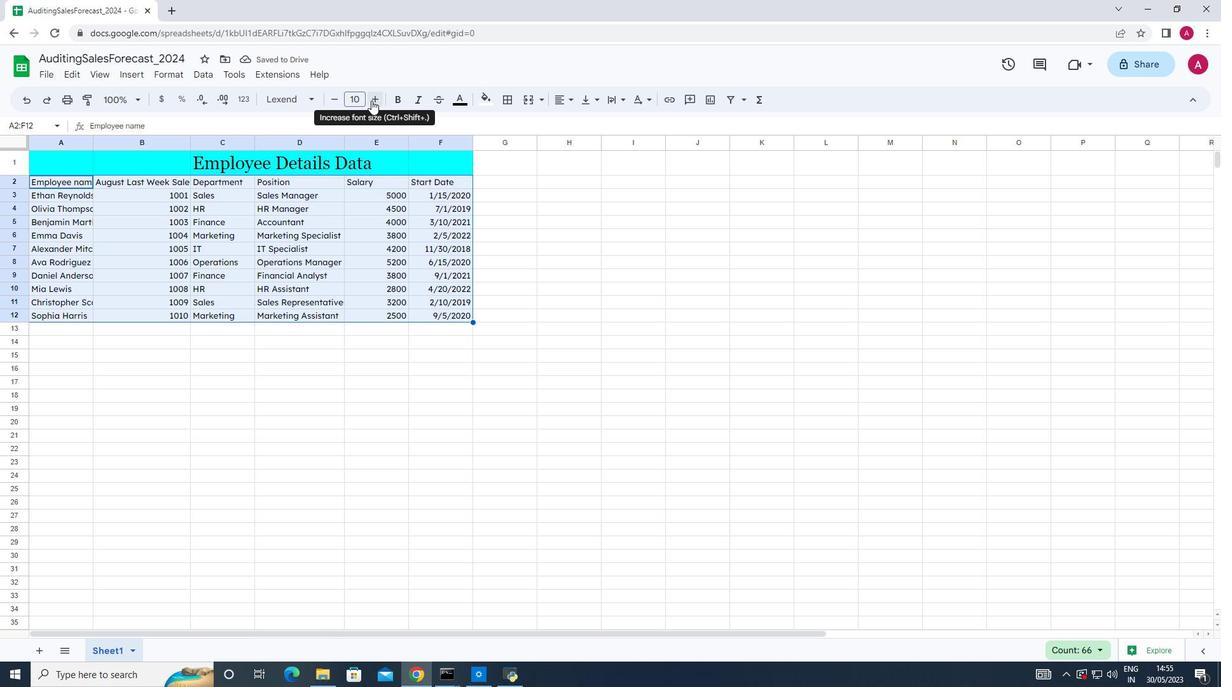 
Action: Mouse pressed left at (371, 100)
Screenshot: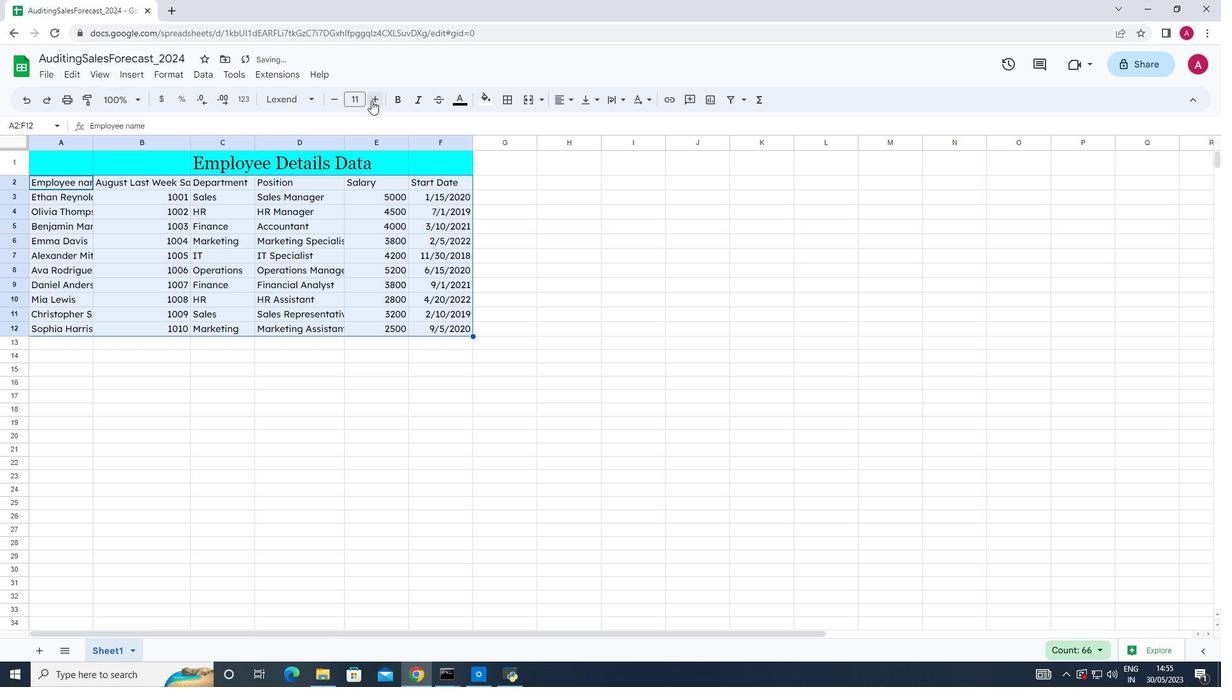 
Action: Mouse pressed left at (371, 100)
Screenshot: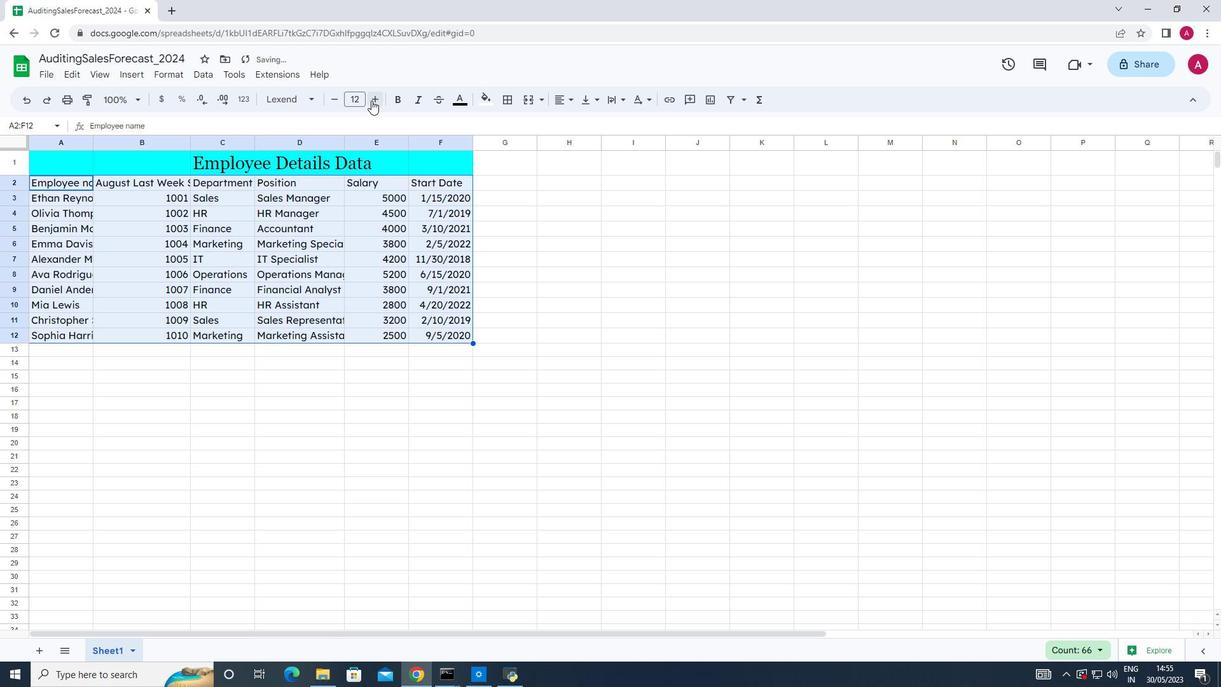 
Action: Mouse pressed left at (371, 100)
Screenshot: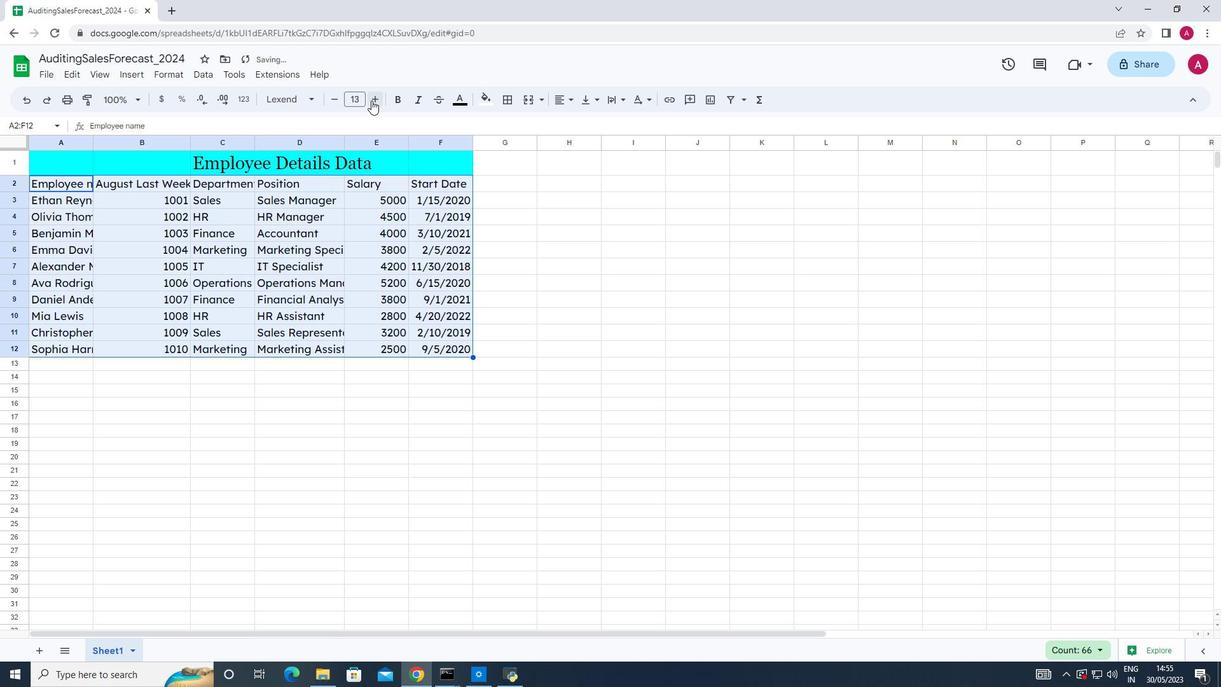 
Action: Mouse moved to (190, 139)
Screenshot: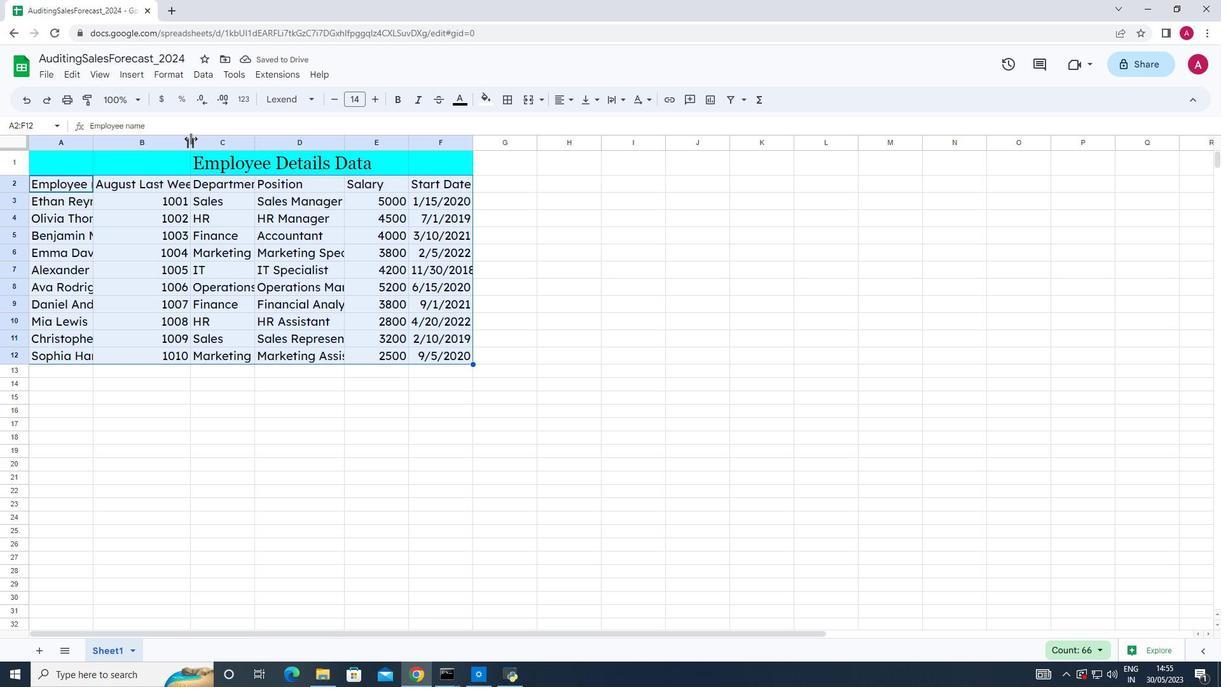 
Action: Mouse pressed left at (190, 139)
Screenshot: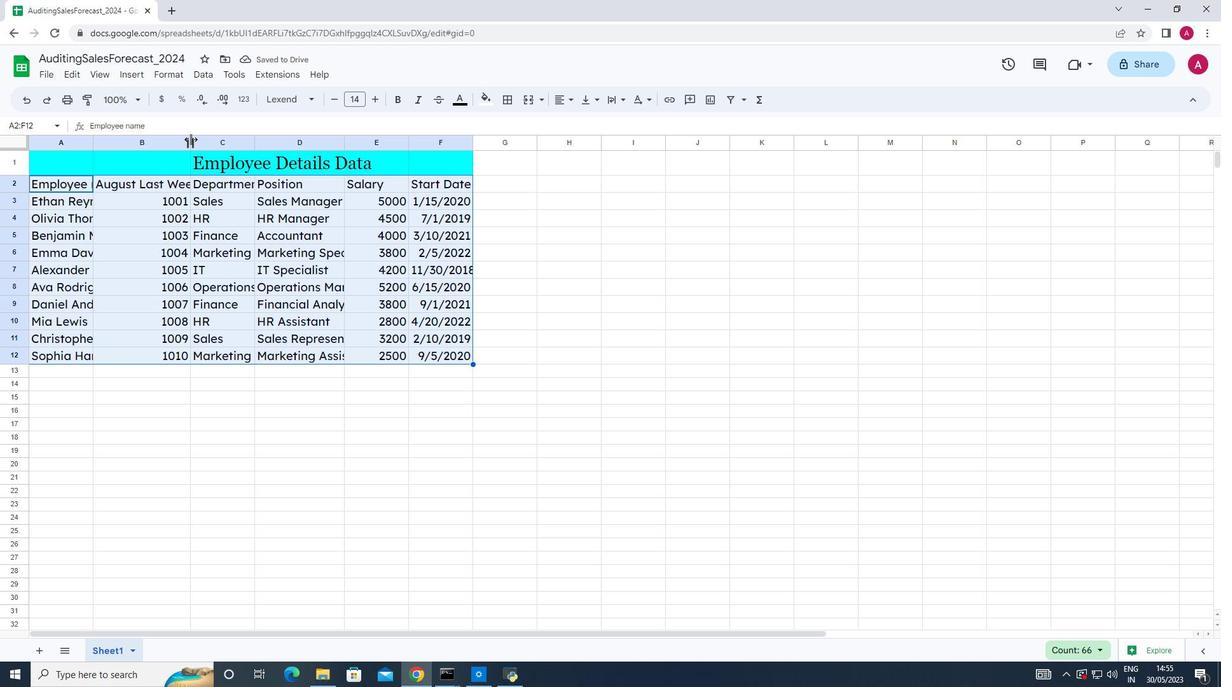 
Action: Mouse pressed left at (190, 139)
Screenshot: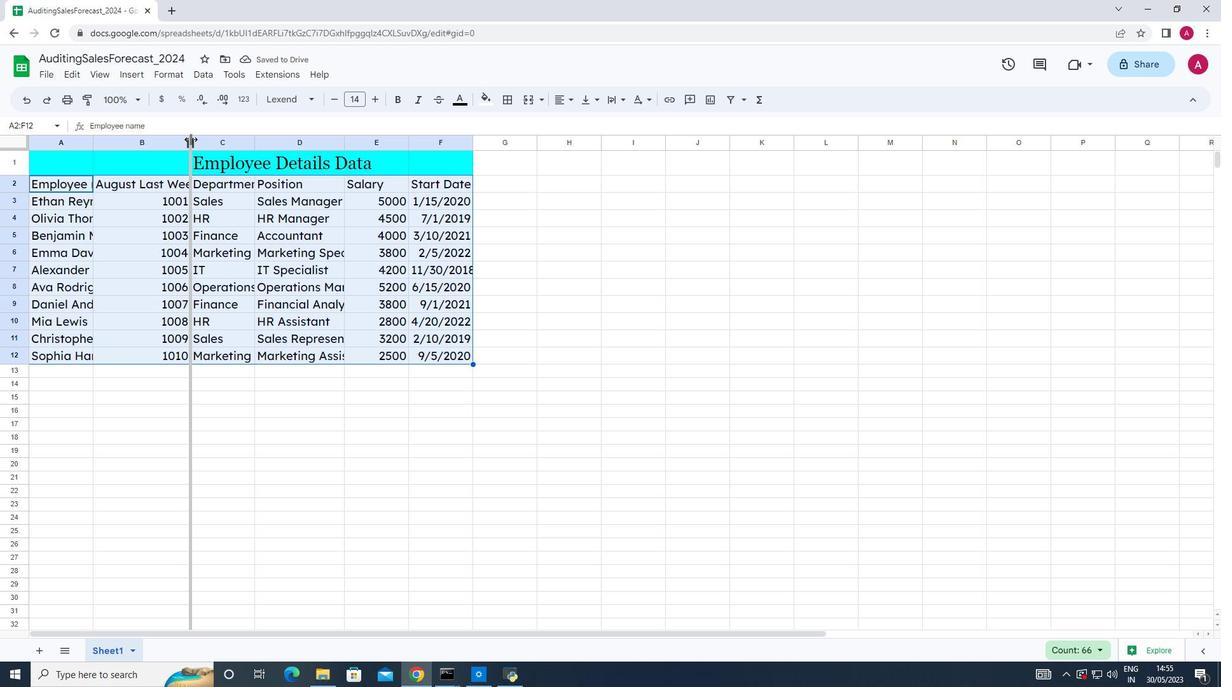 
Action: Mouse moved to (93, 143)
Screenshot: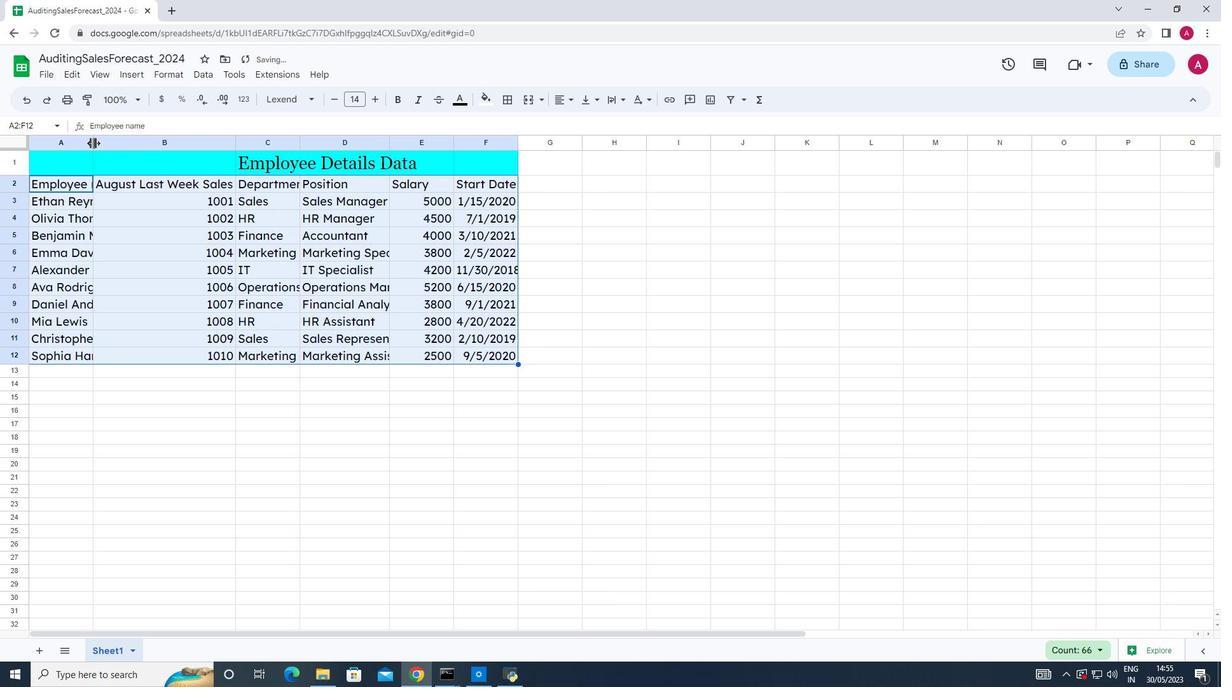 
Action: Mouse pressed left at (93, 143)
Screenshot: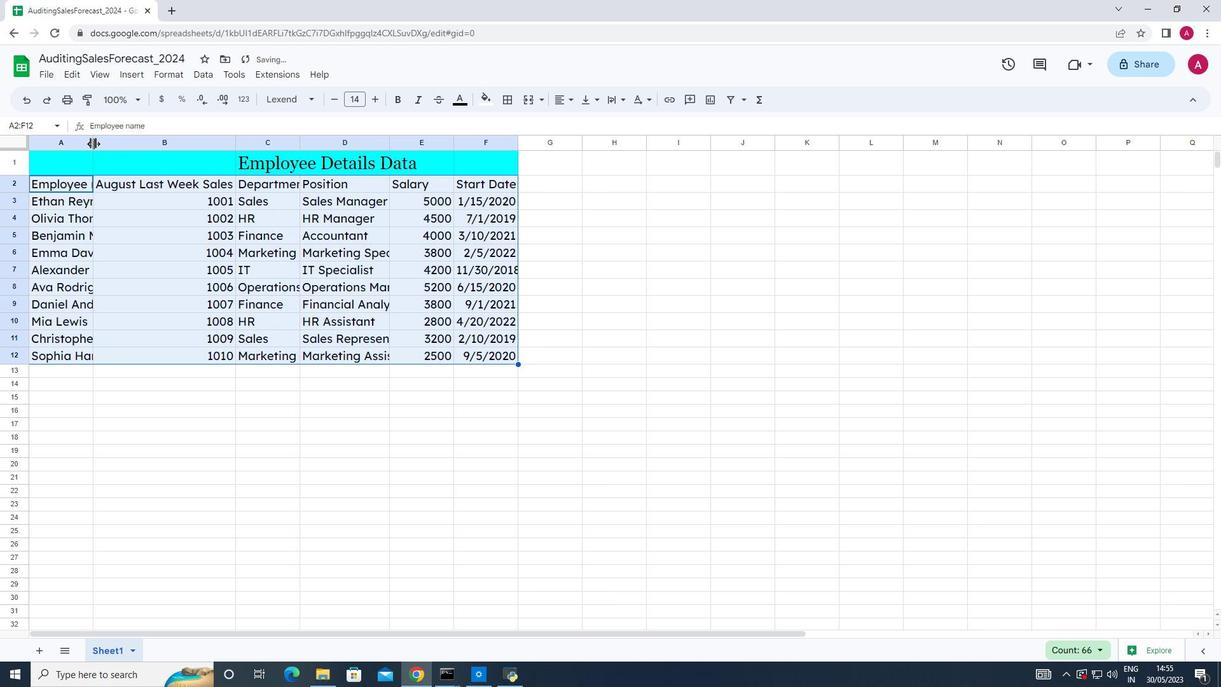 
Action: Mouse pressed left at (93, 143)
Screenshot: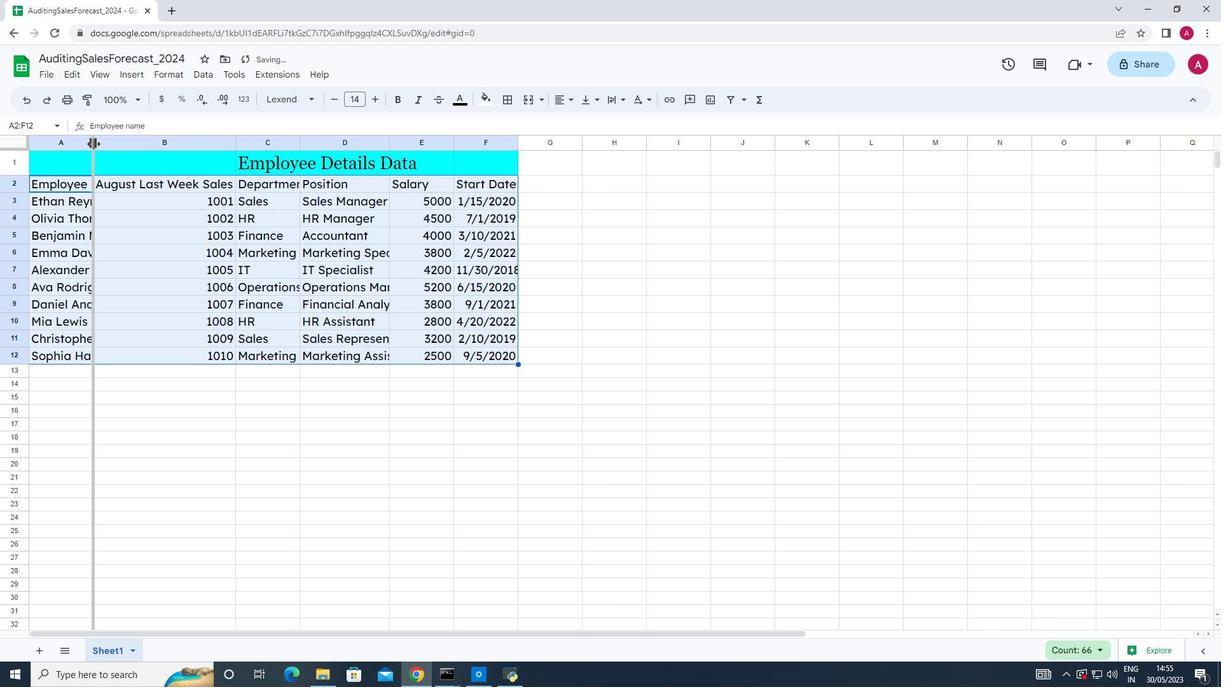 
Action: Mouse moved to (439, 141)
Screenshot: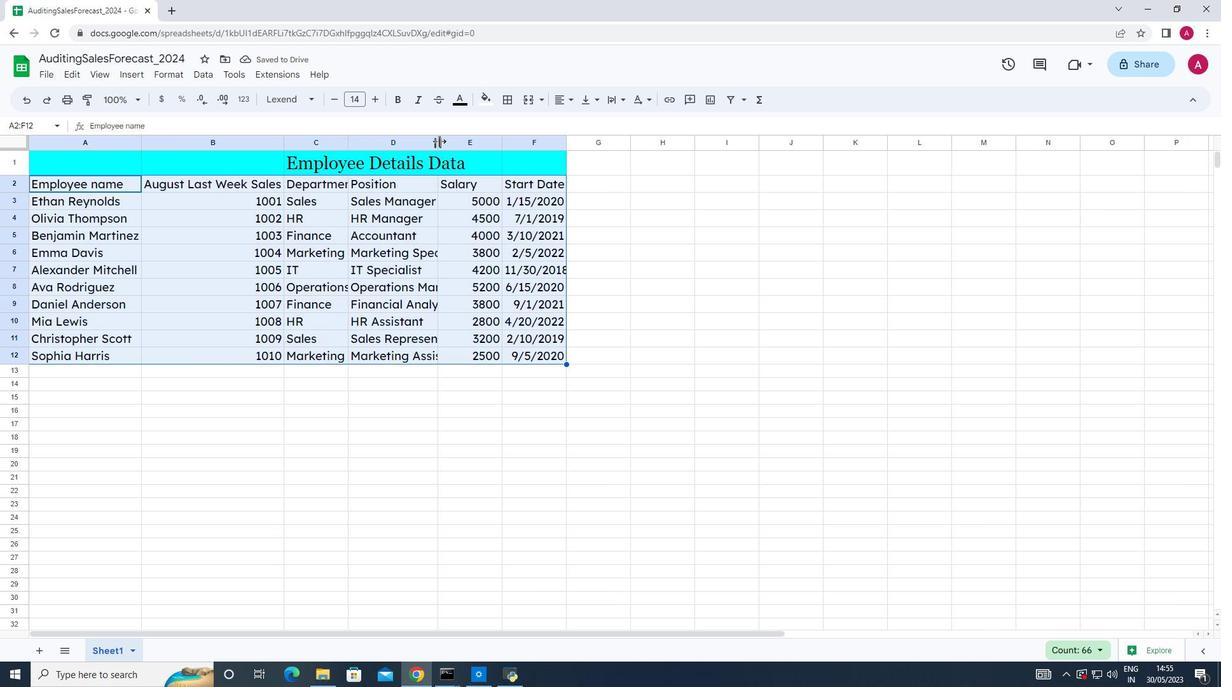 
Action: Mouse pressed left at (439, 141)
Screenshot: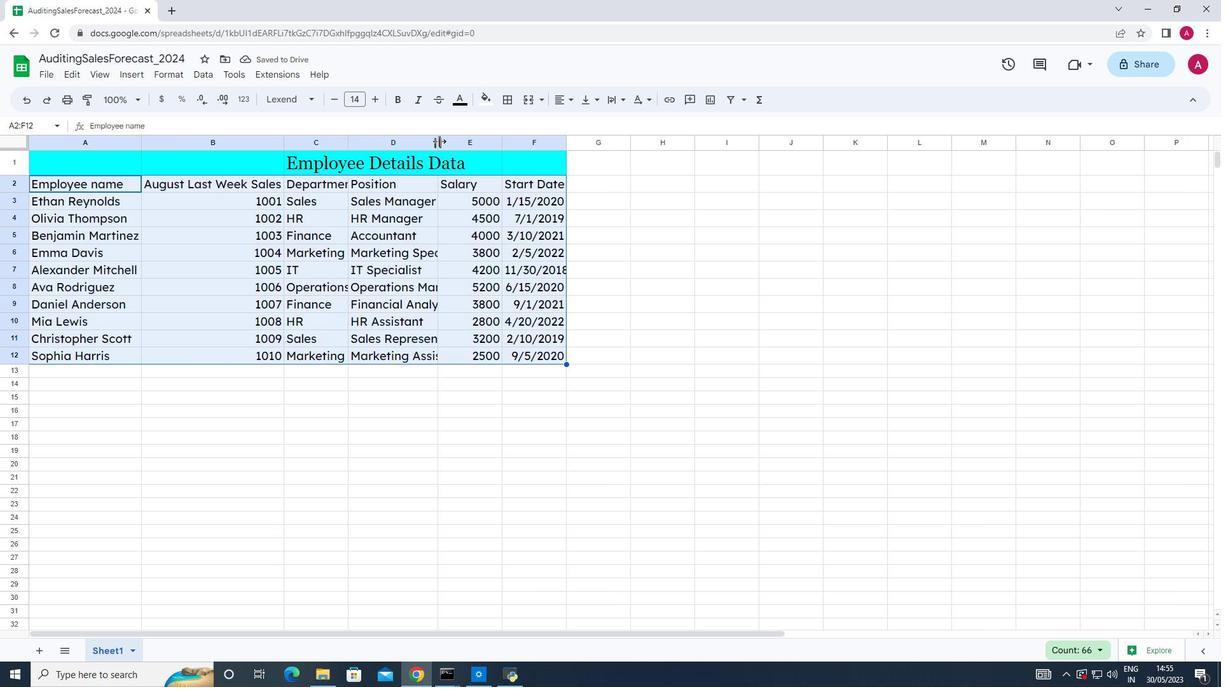 
Action: Mouse pressed left at (439, 141)
Screenshot: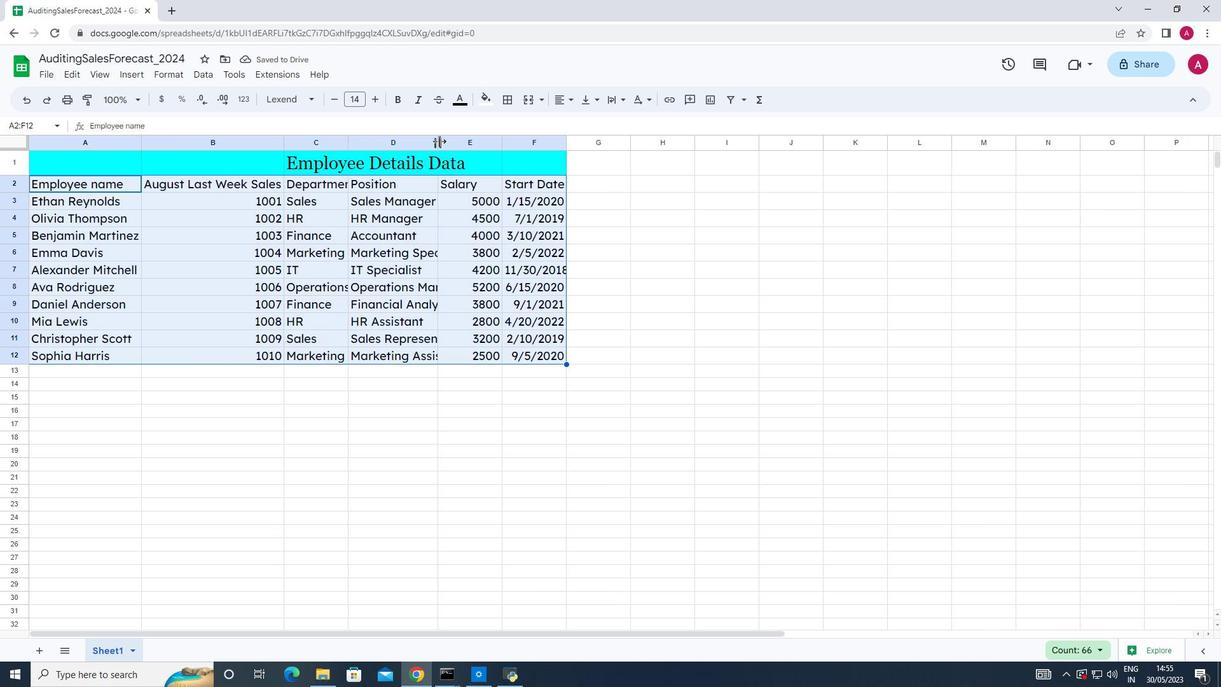 
Action: Mouse moved to (610, 145)
Screenshot: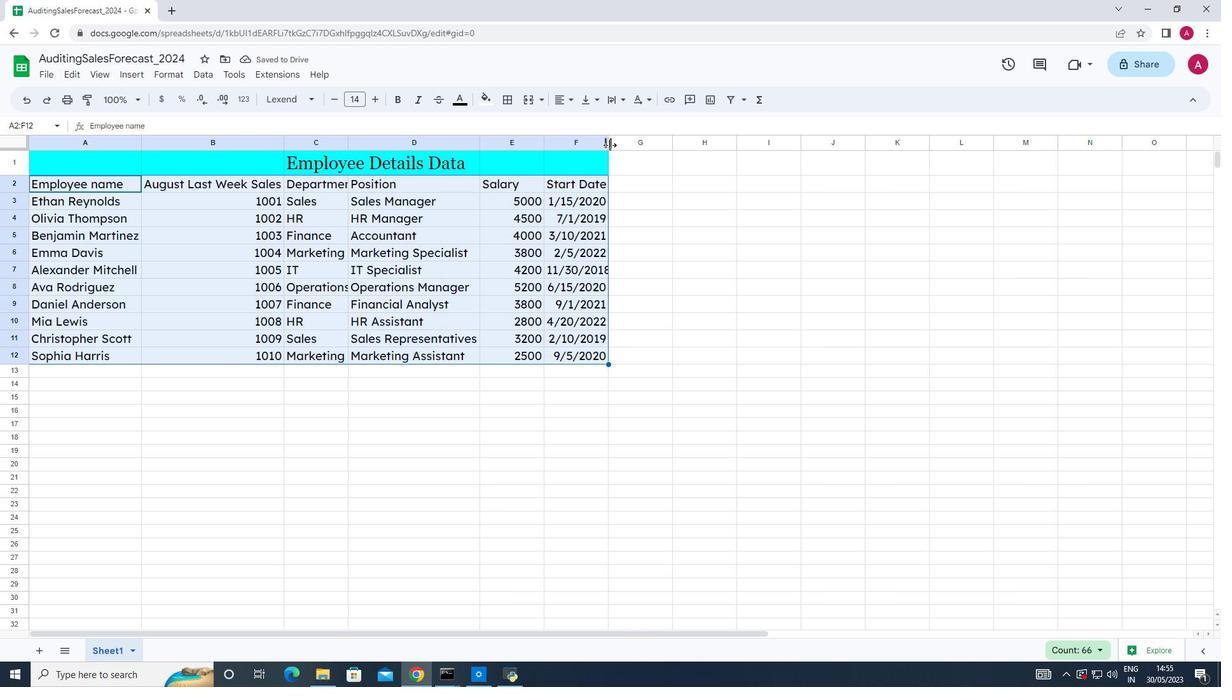 
Action: Mouse pressed left at (610, 145)
Screenshot: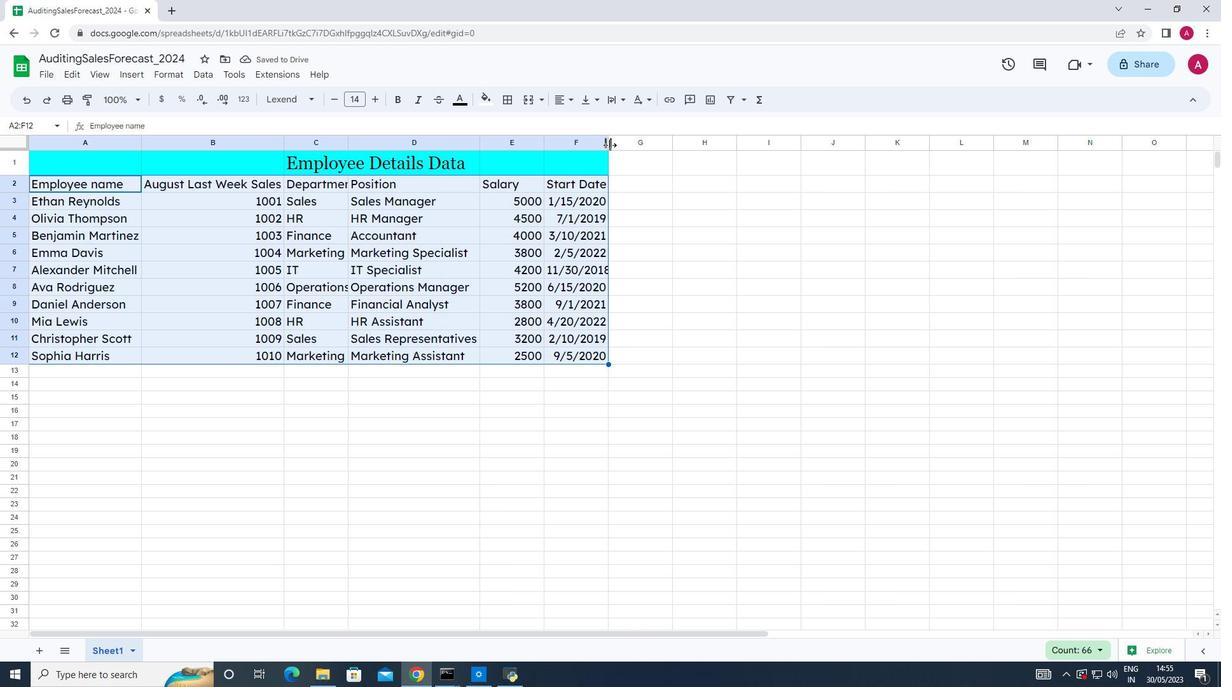 
Action: Mouse pressed left at (610, 145)
Screenshot: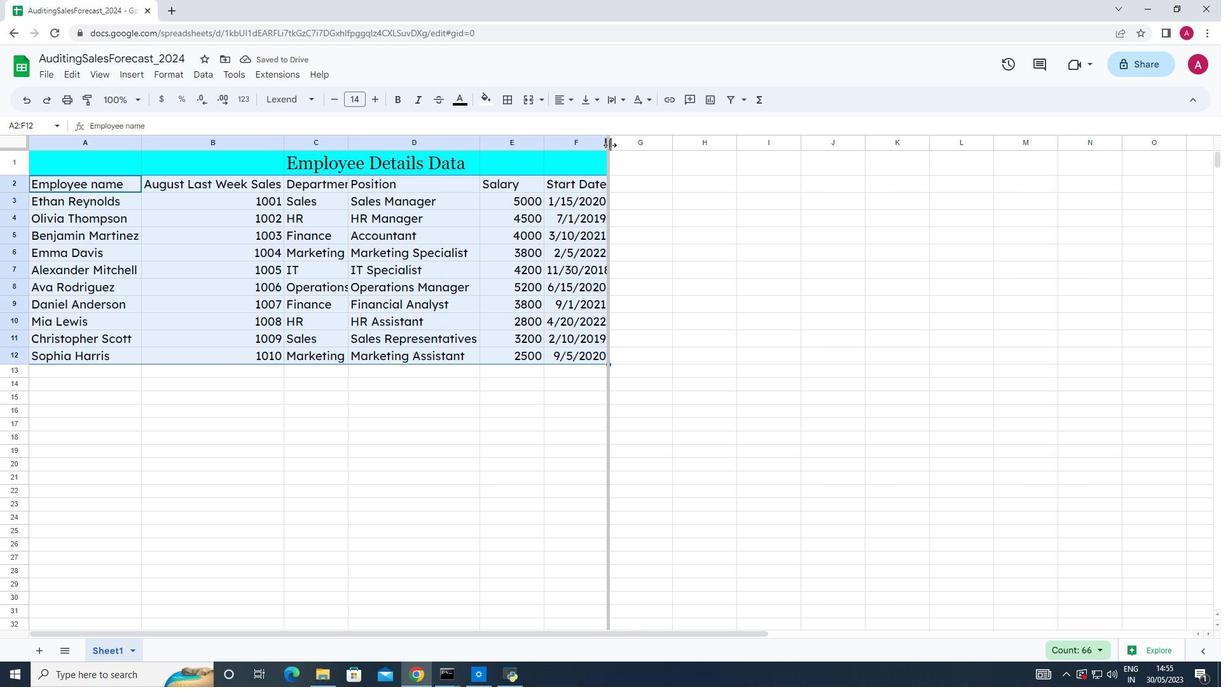 
Action: Mouse moved to (347, 138)
Screenshot: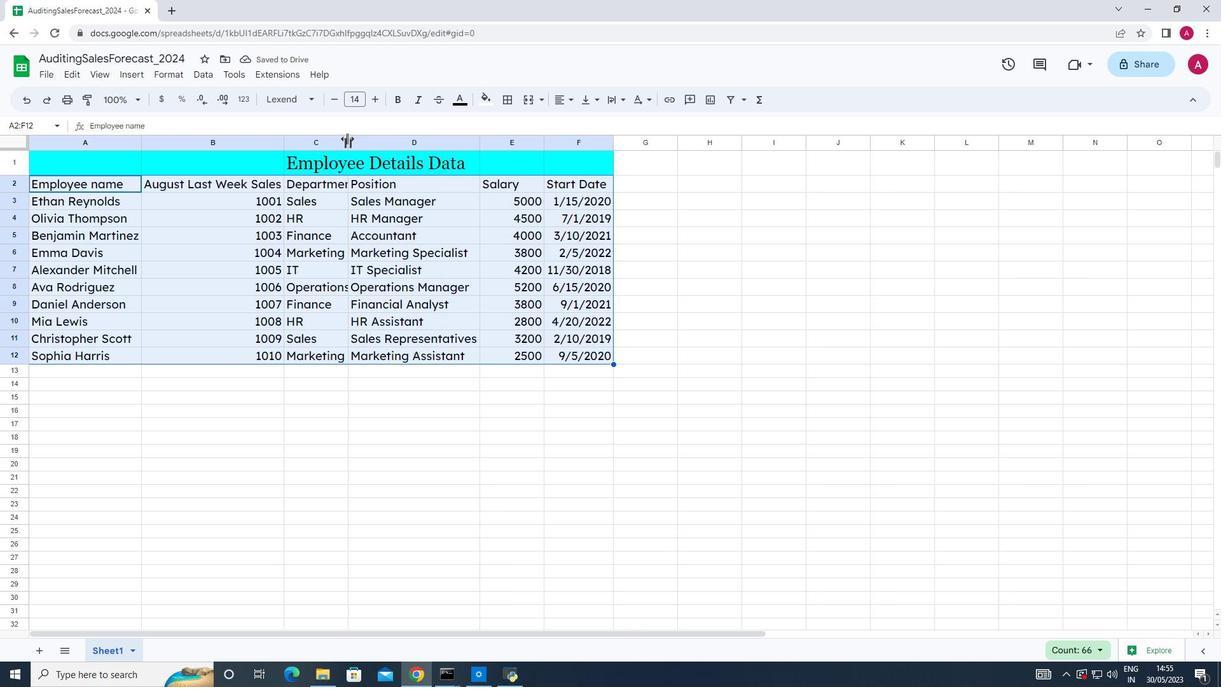 
Action: Mouse pressed left at (347, 138)
Screenshot: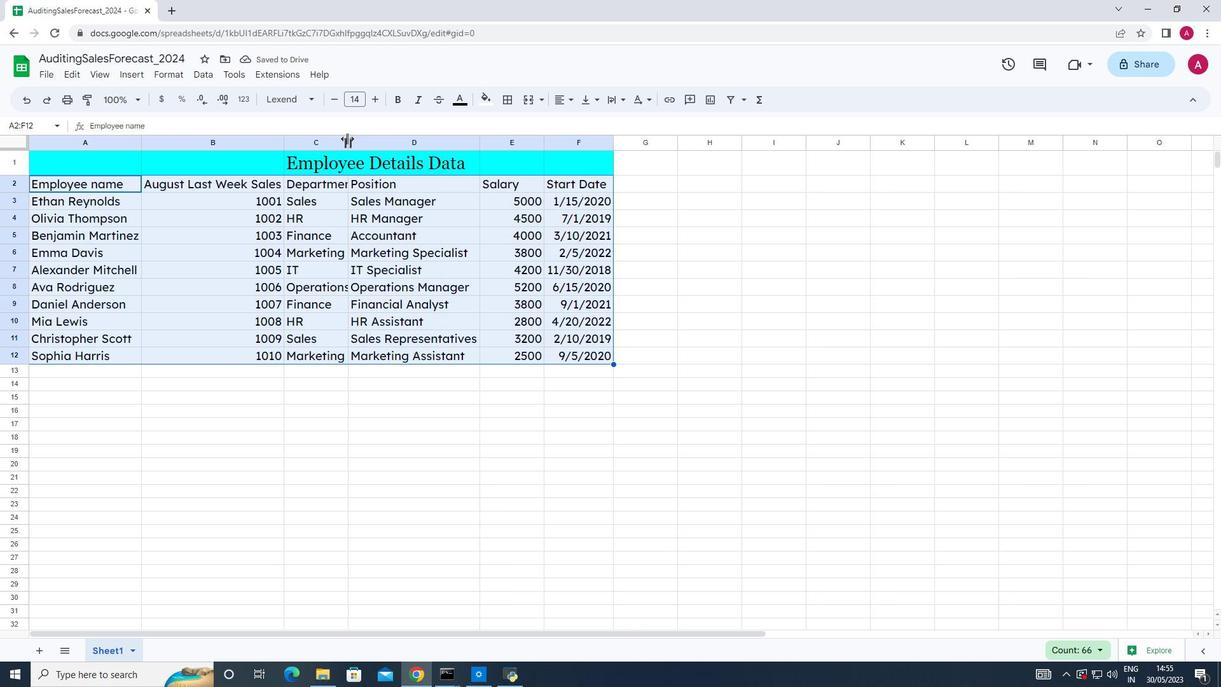 
Action: Mouse pressed left at (347, 138)
Screenshot: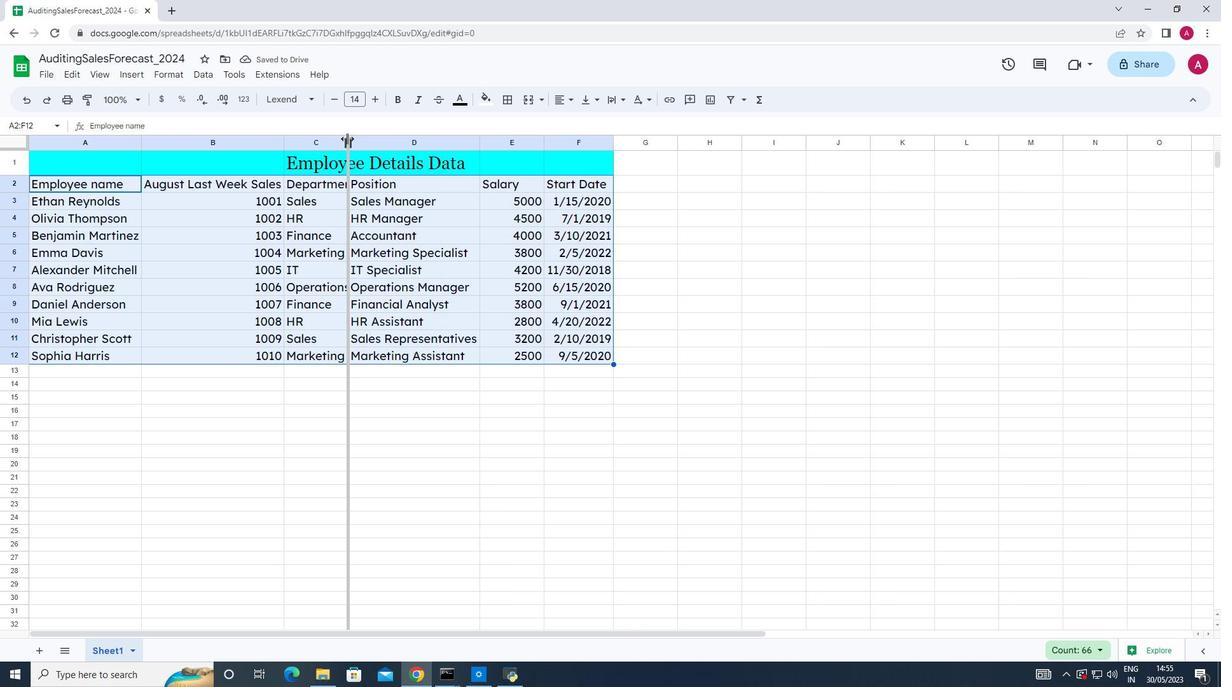 
Action: Mouse moved to (172, 80)
Screenshot: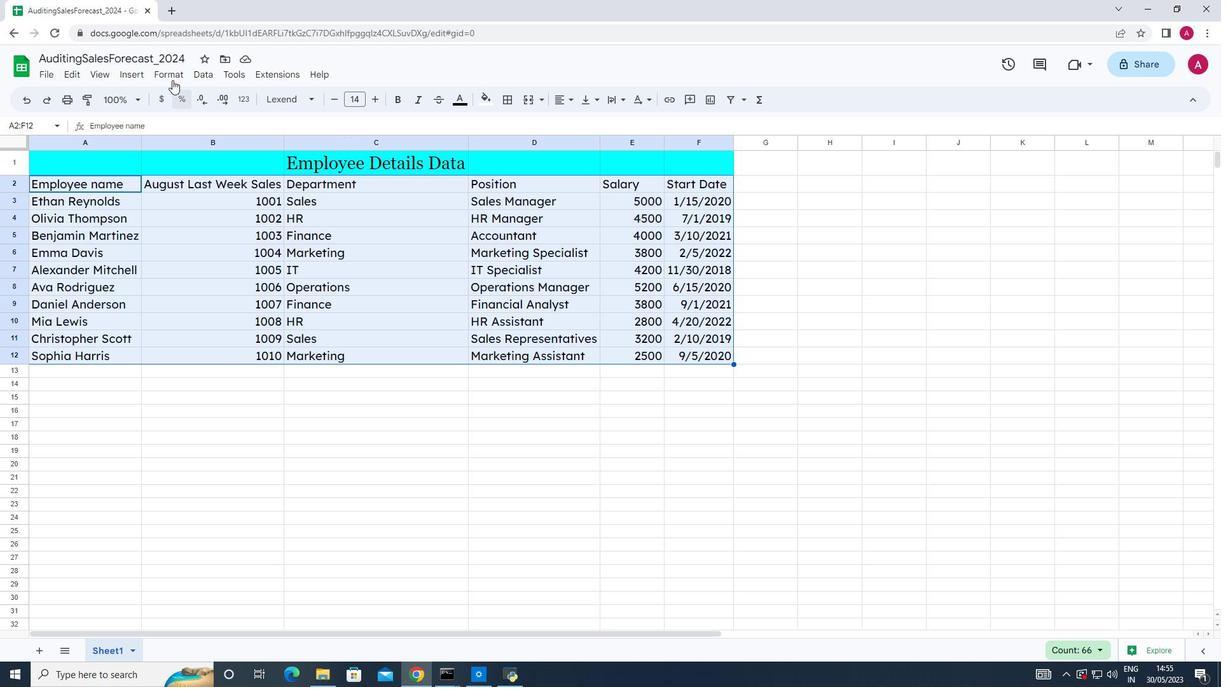 
Action: Mouse pressed left at (172, 80)
Screenshot: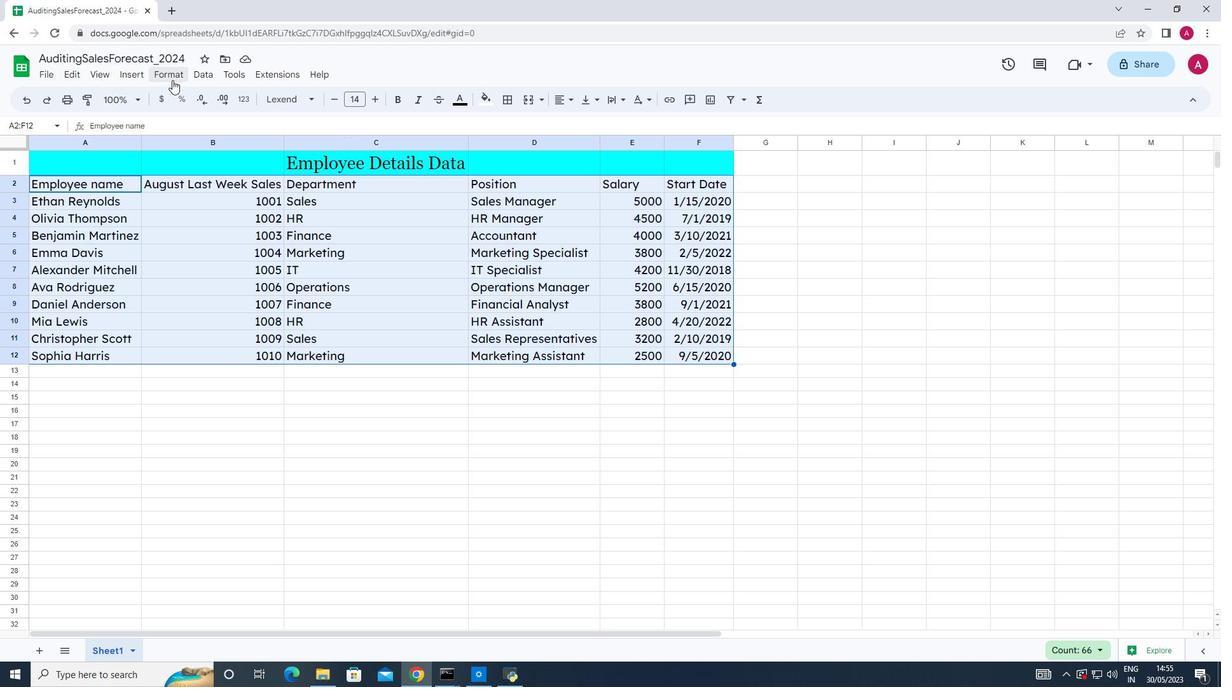
Action: Mouse moved to (192, 167)
Screenshot: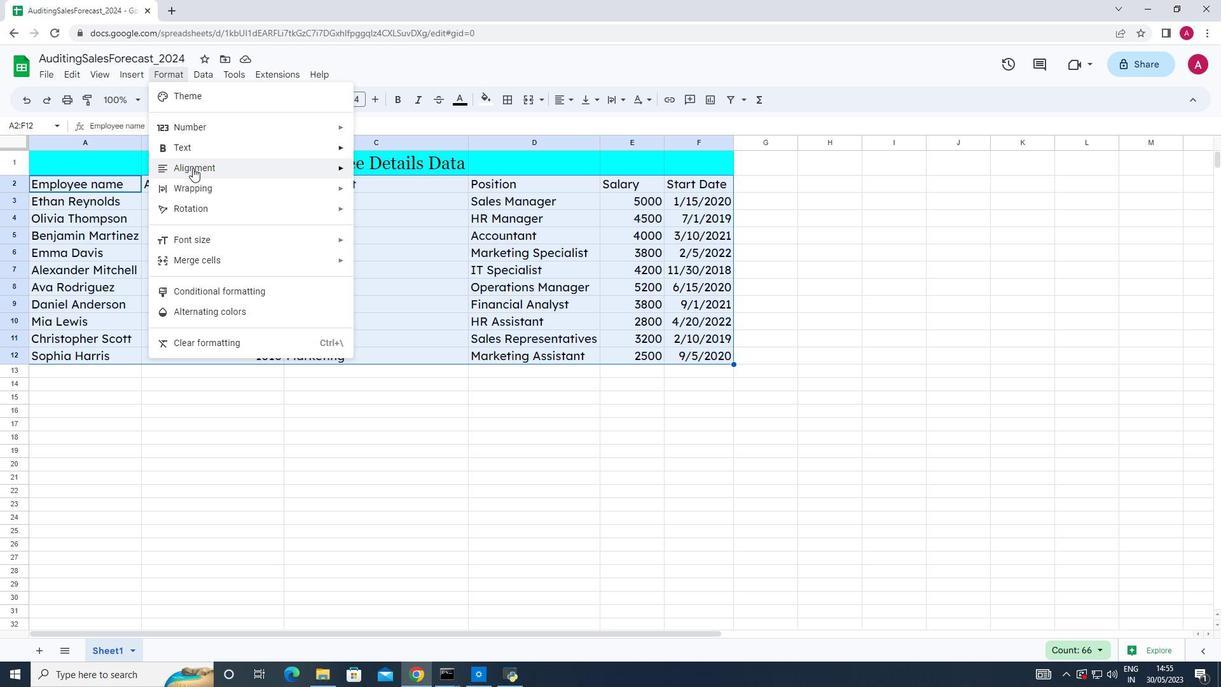 
Action: Mouse pressed left at (192, 167)
Screenshot: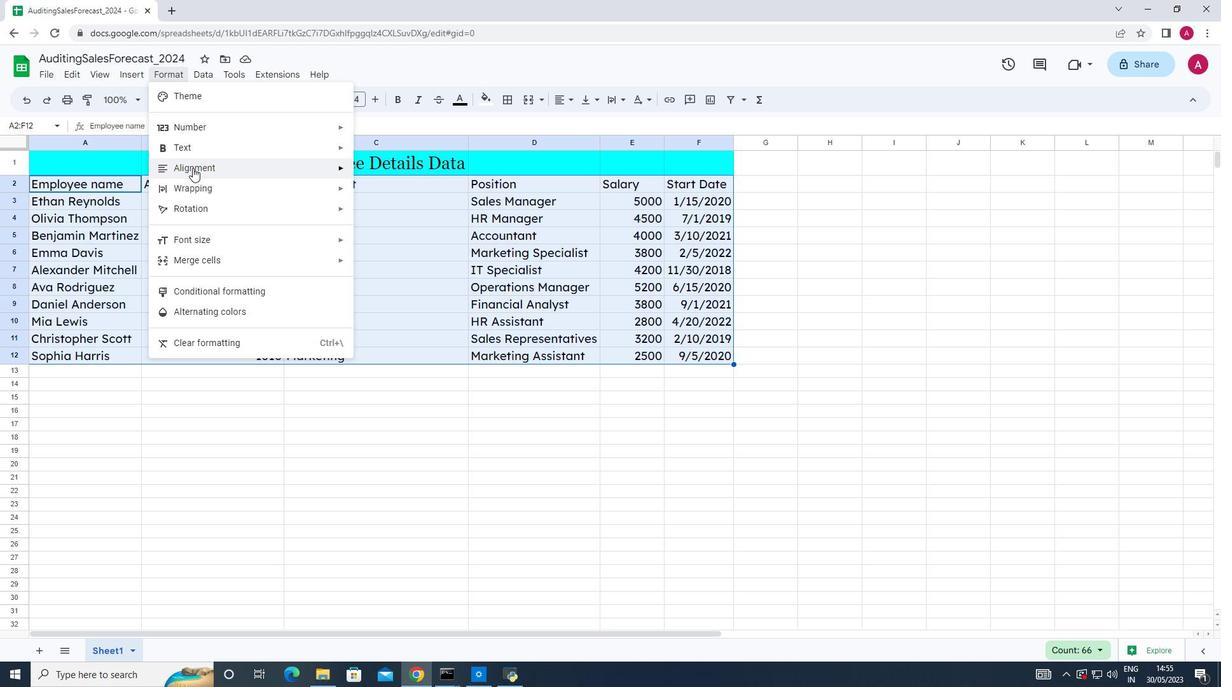 
Action: Mouse moved to (374, 216)
Screenshot: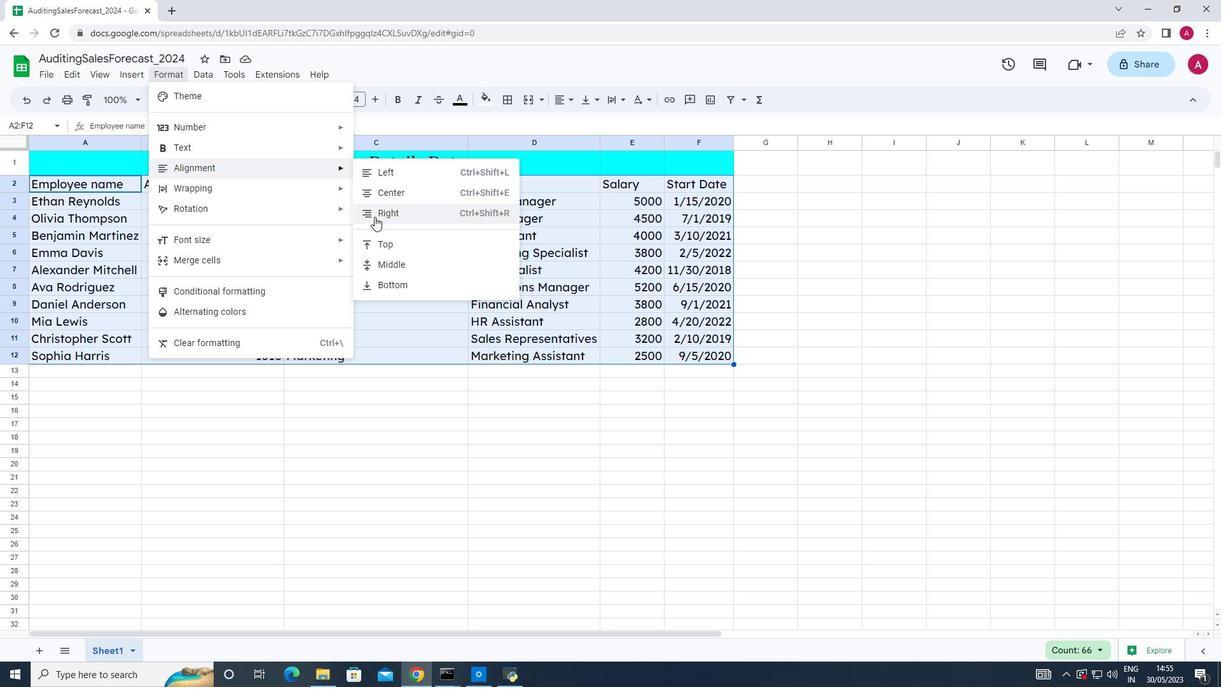 
Action: Mouse pressed left at (374, 216)
Screenshot: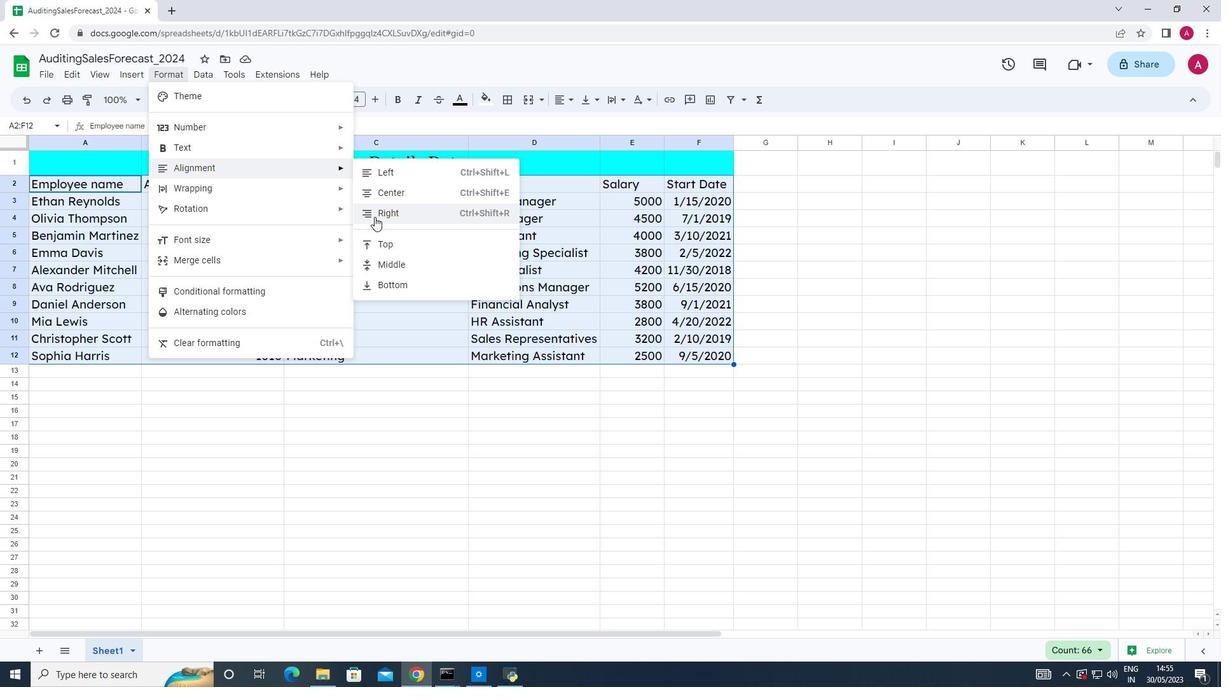 
Action: Mouse moved to (401, 394)
Screenshot: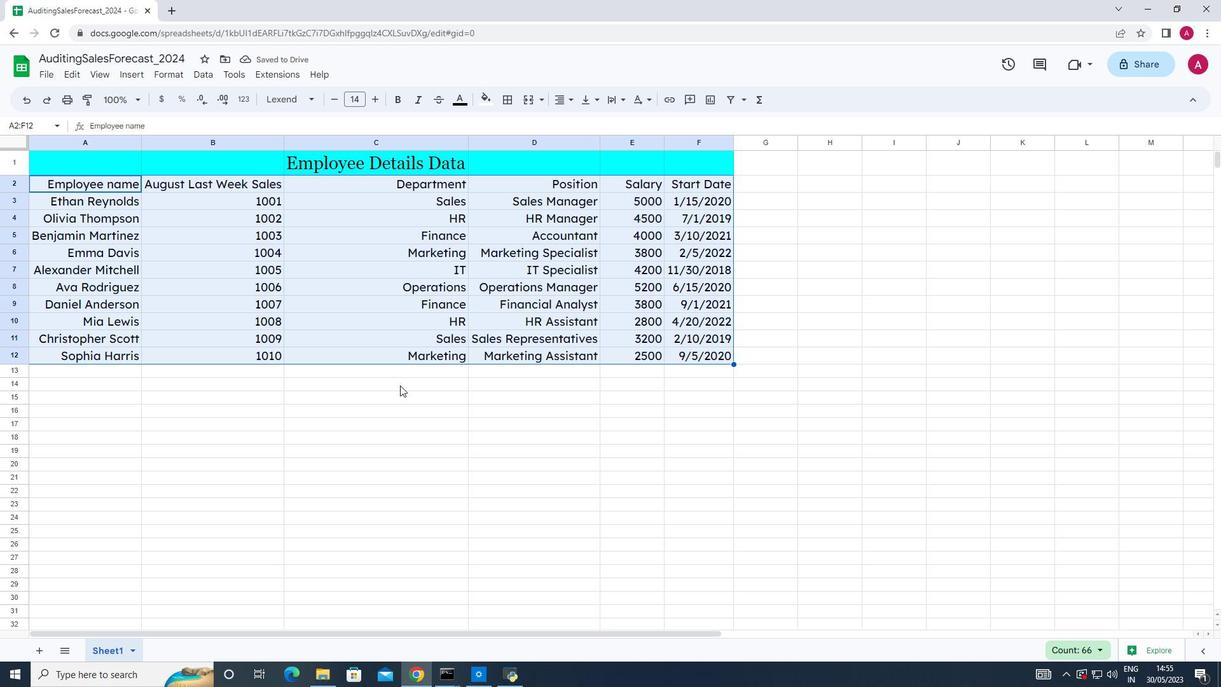 
Action: Mouse pressed left at (401, 394)
Screenshot: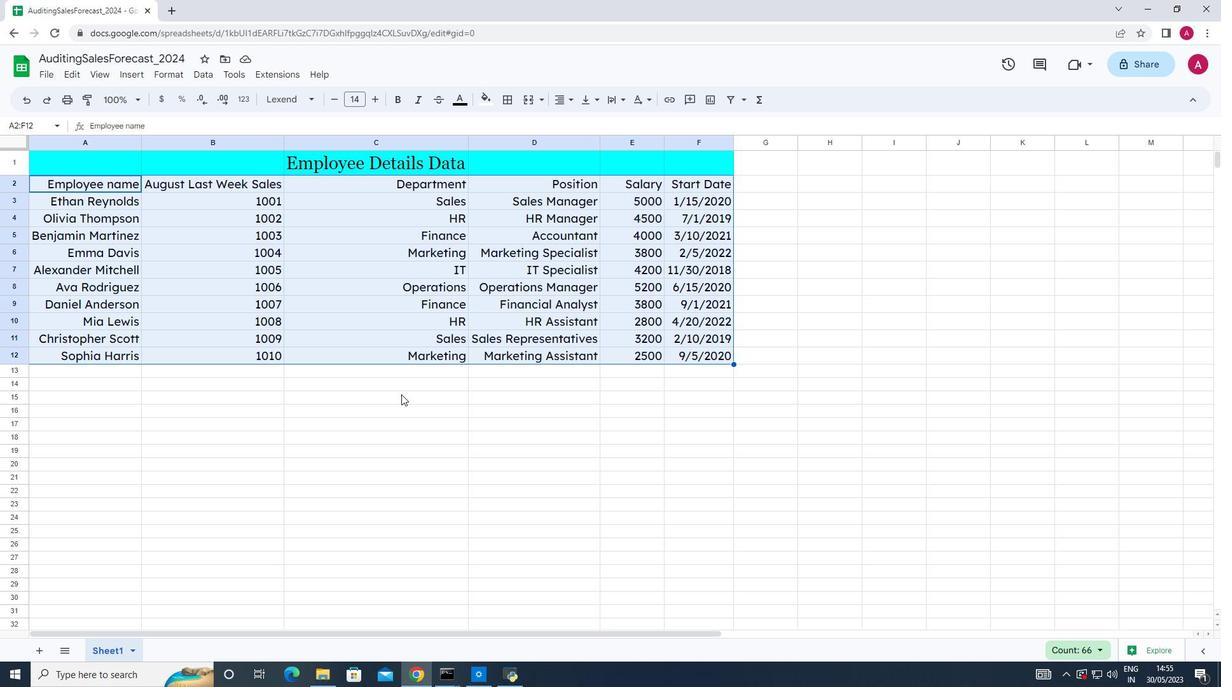 
